 Task: Look for space in Kherson, Ukraine from 12th  July, 2023 to 15th July, 2023 for 3 adults in price range Rs.12000 to Rs.16000. Place can be entire place with 2 bedrooms having 3 beds and 1 bathroom. Property type can be house, flat, guest house. Booking option can be shelf check-in. Required host language is English.
Action: Mouse pressed left at (475, 107)
Screenshot: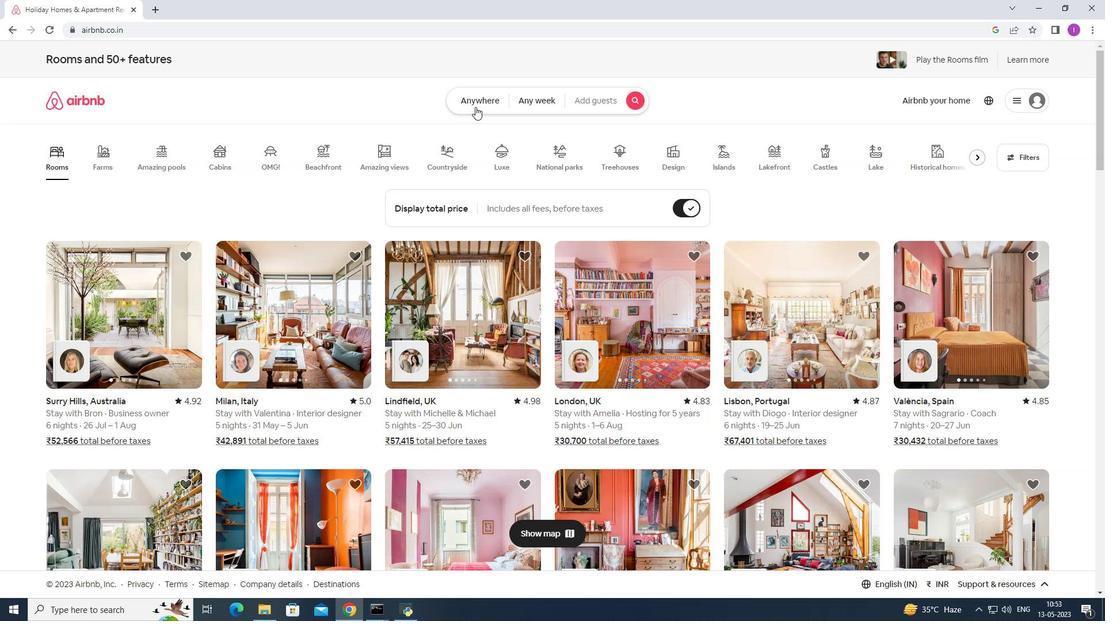 
Action: Key pressed <Key.shift>Kh
Screenshot: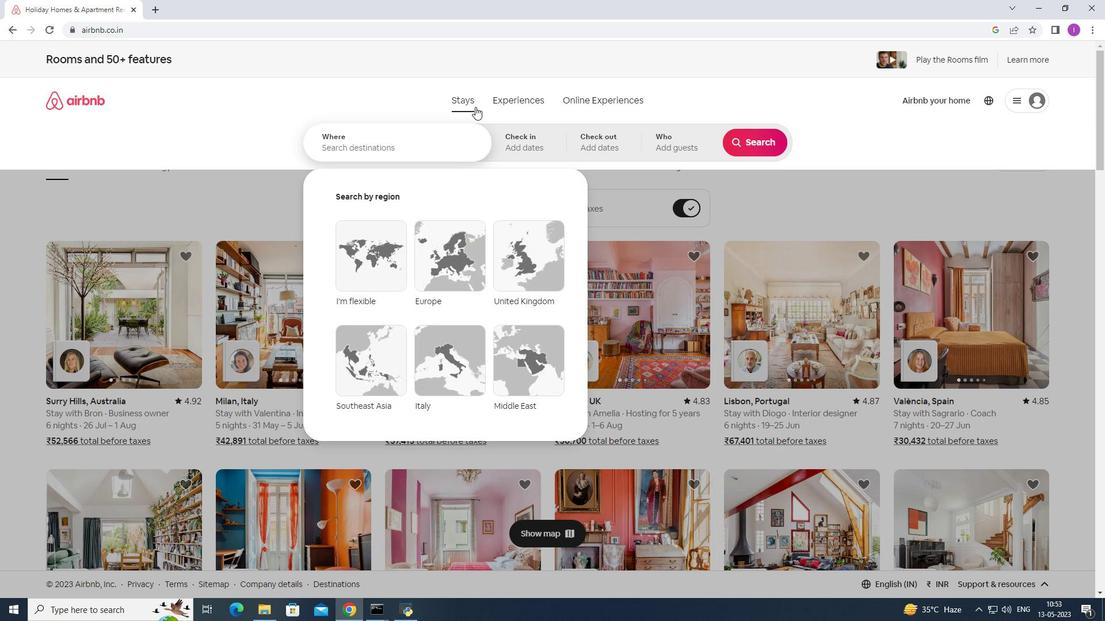 
Action: Mouse moved to (422, 158)
Screenshot: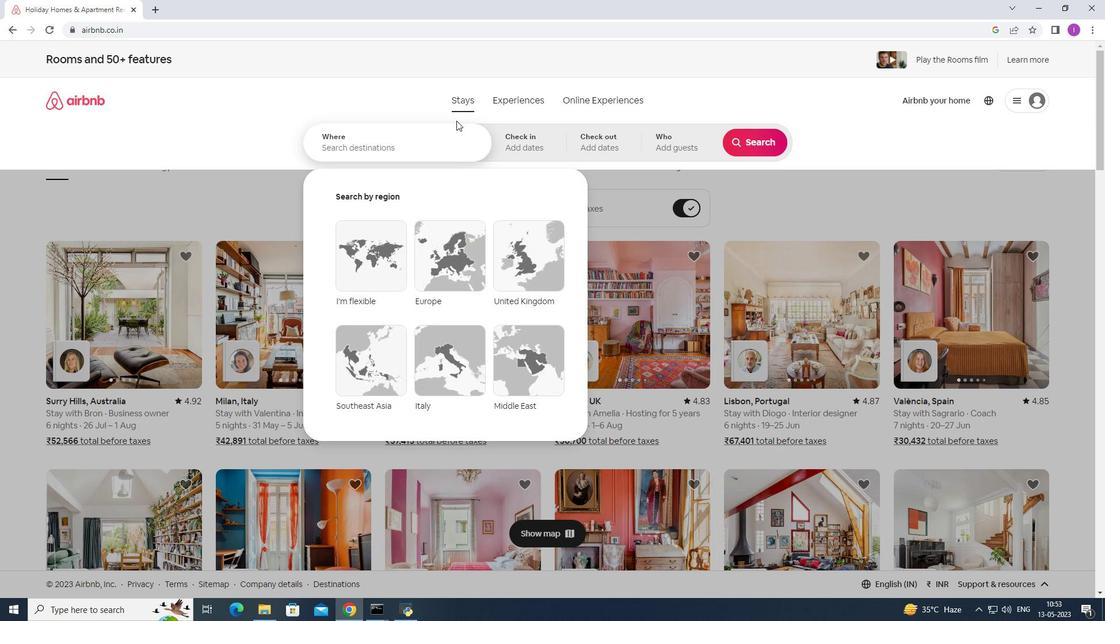 
Action: Mouse pressed left at (422, 158)
Screenshot: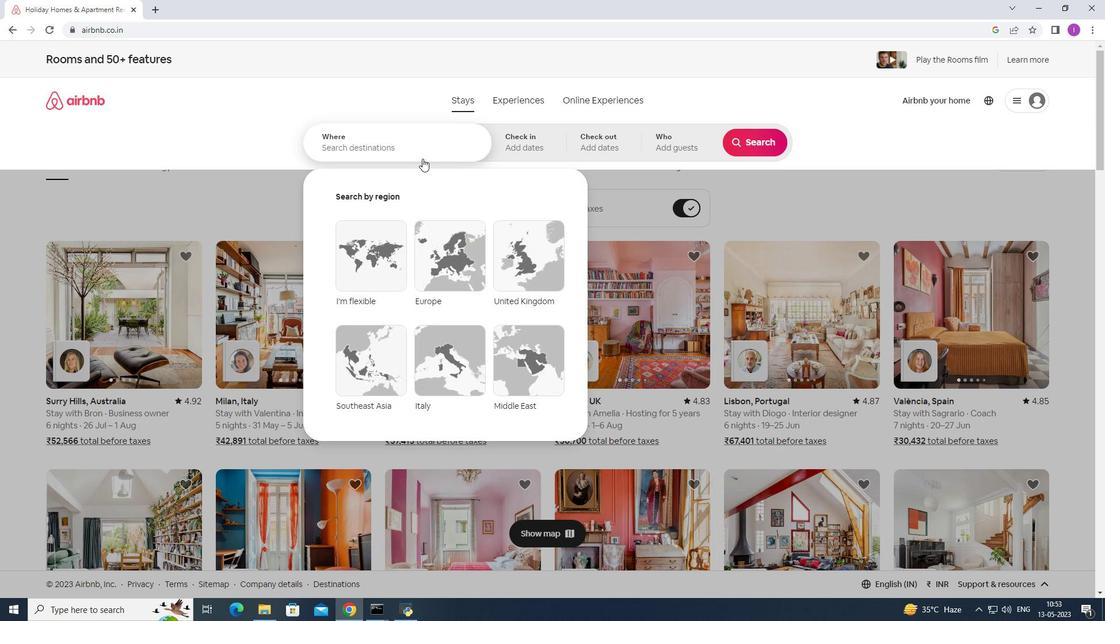 
Action: Key pressed kherson,<Key.shift>Ukraine
Screenshot: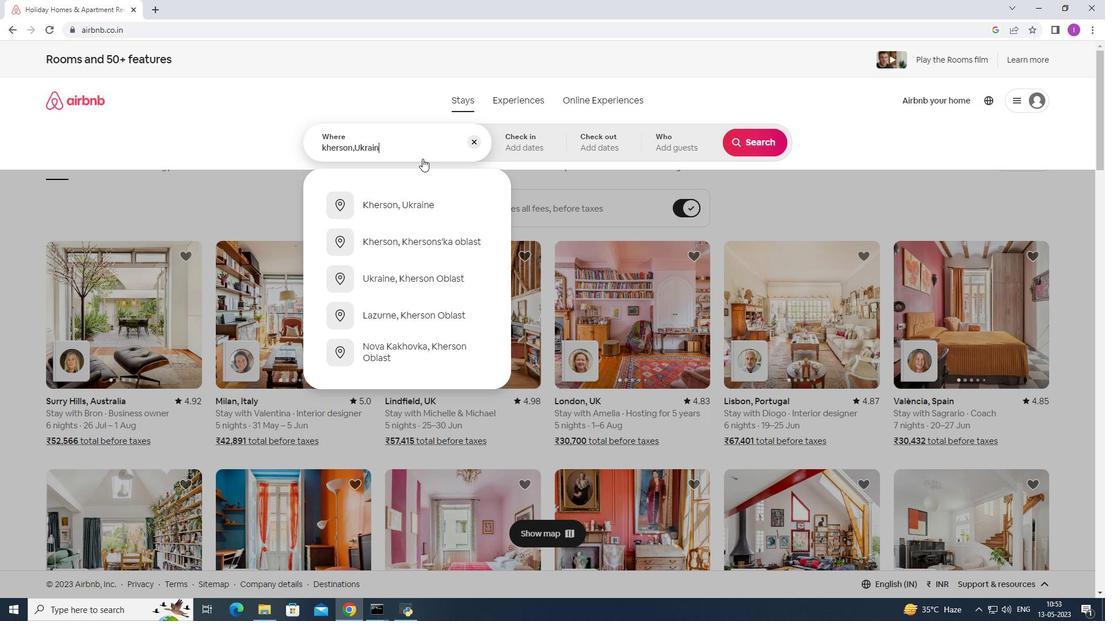 
Action: Mouse moved to (402, 207)
Screenshot: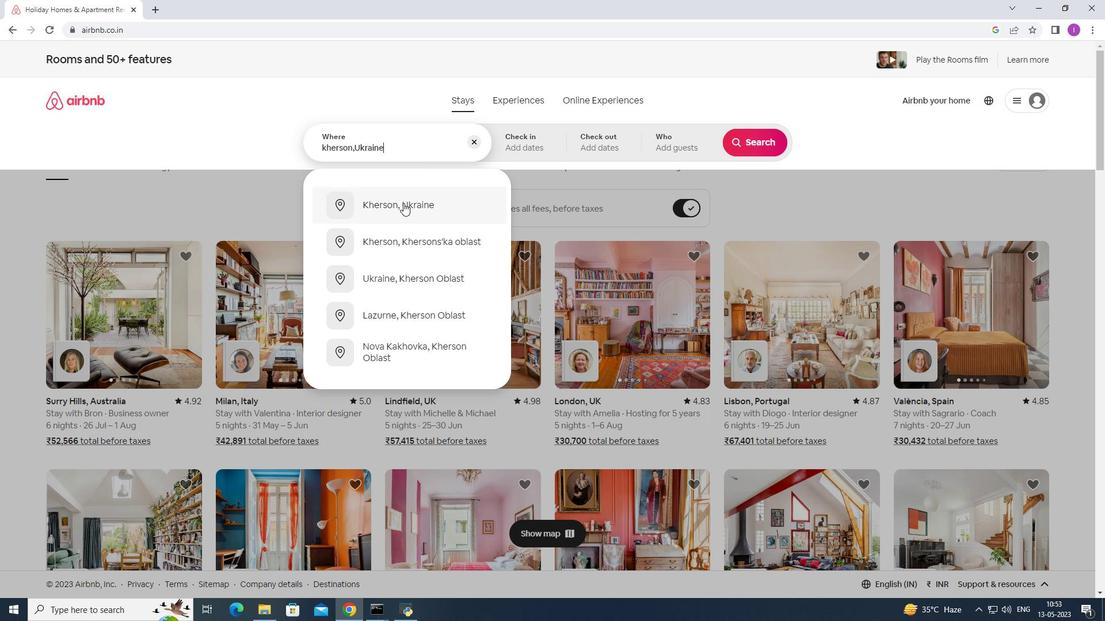 
Action: Mouse pressed left at (402, 207)
Screenshot: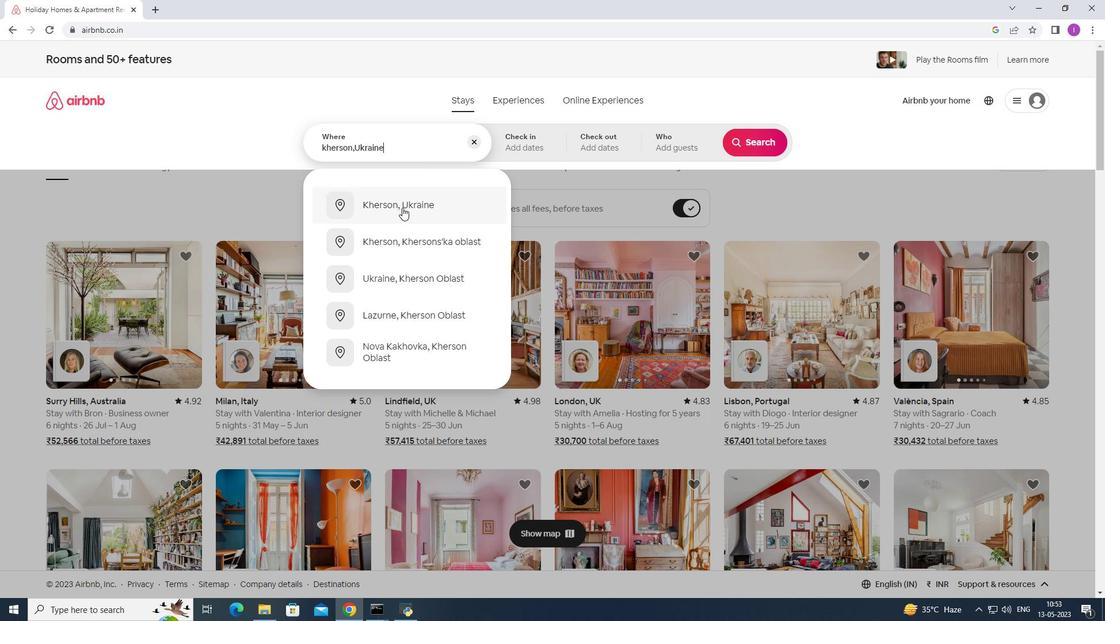 
Action: Mouse moved to (749, 238)
Screenshot: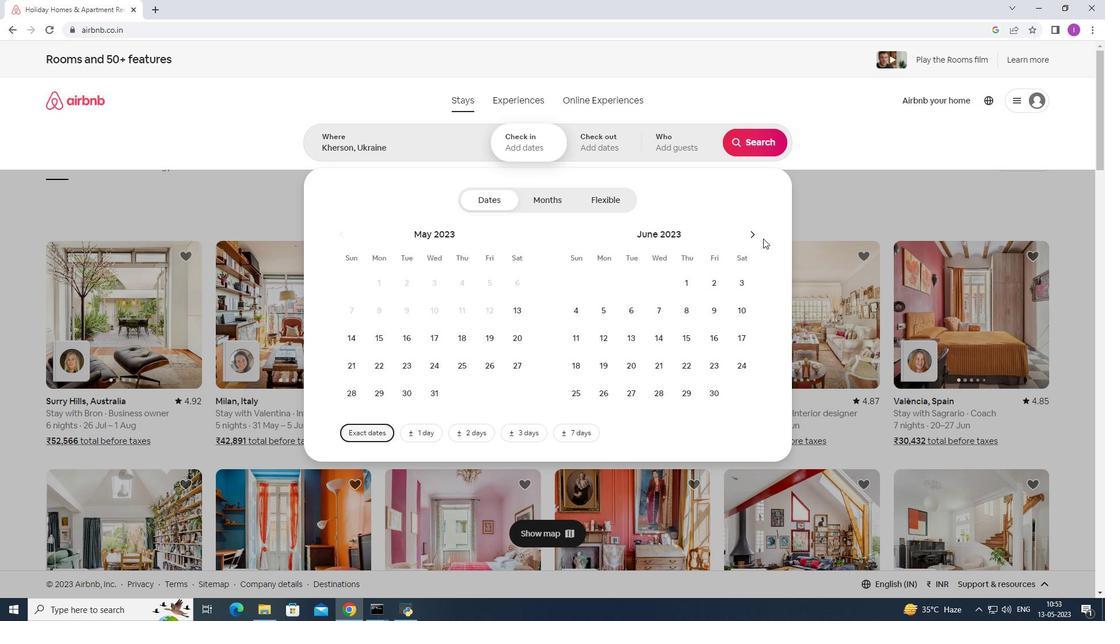 
Action: Mouse pressed left at (749, 238)
Screenshot: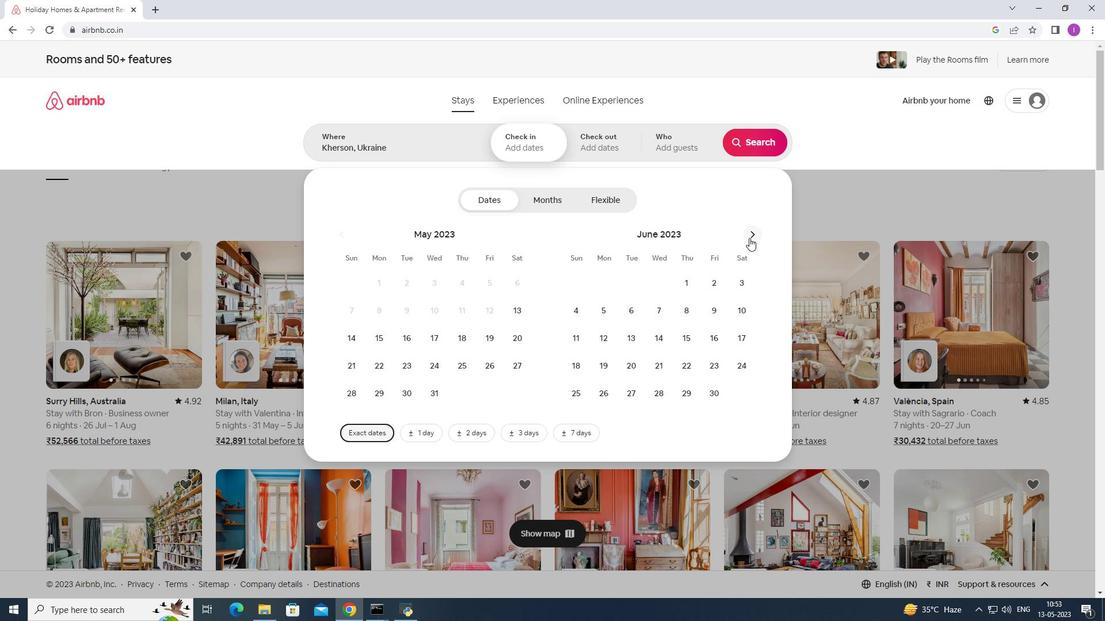 
Action: Mouse pressed left at (749, 238)
Screenshot: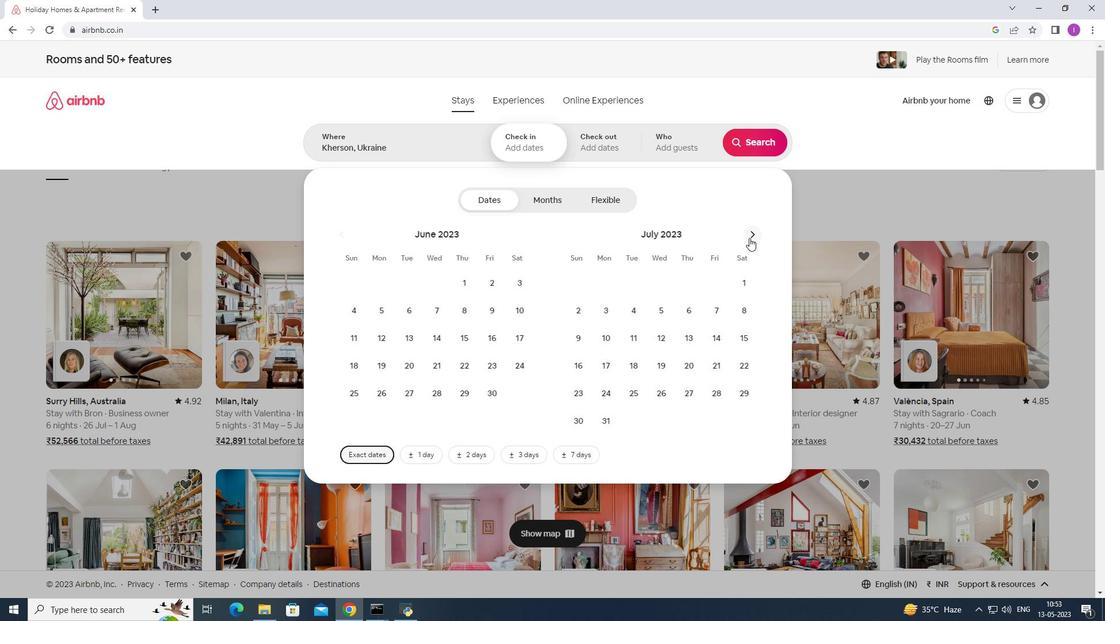 
Action: Mouse moved to (437, 332)
Screenshot: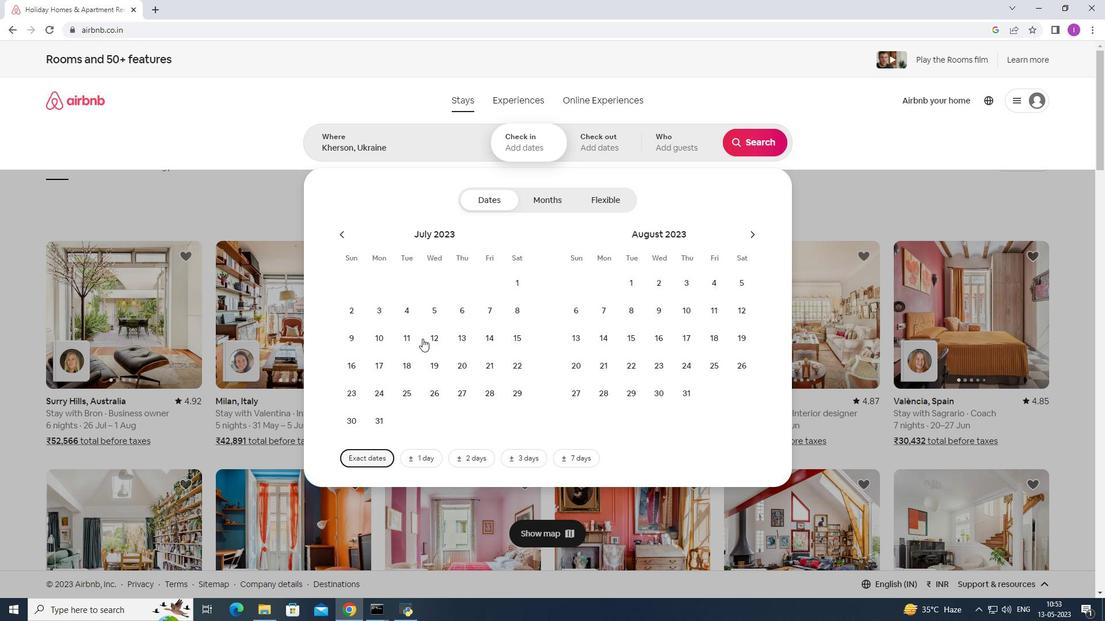 
Action: Mouse pressed left at (437, 332)
Screenshot: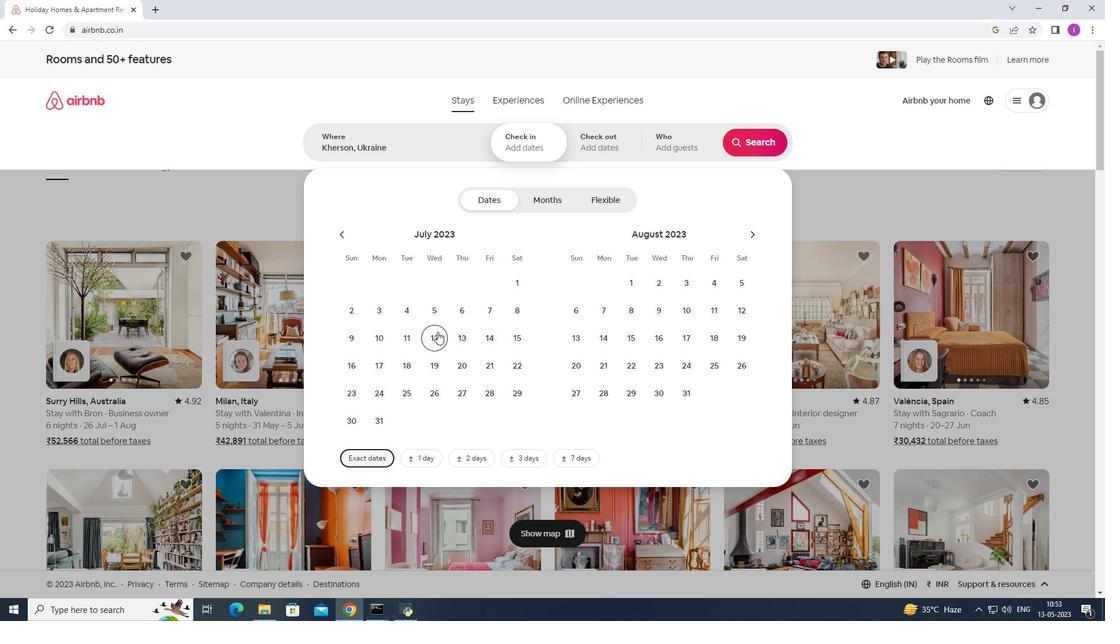 
Action: Mouse moved to (507, 330)
Screenshot: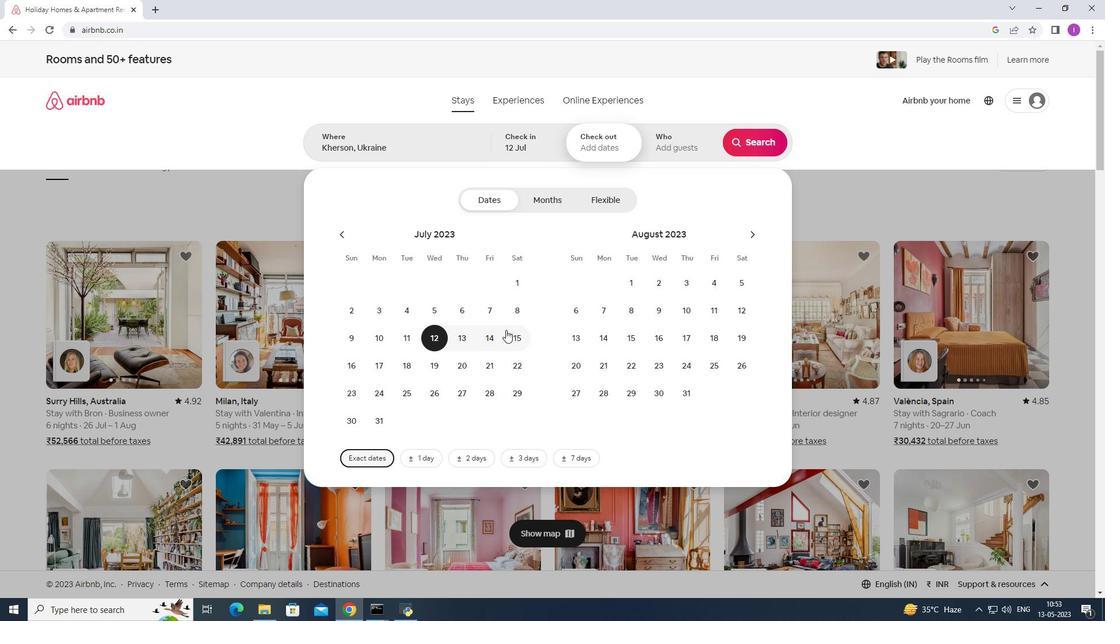 
Action: Mouse pressed left at (507, 330)
Screenshot: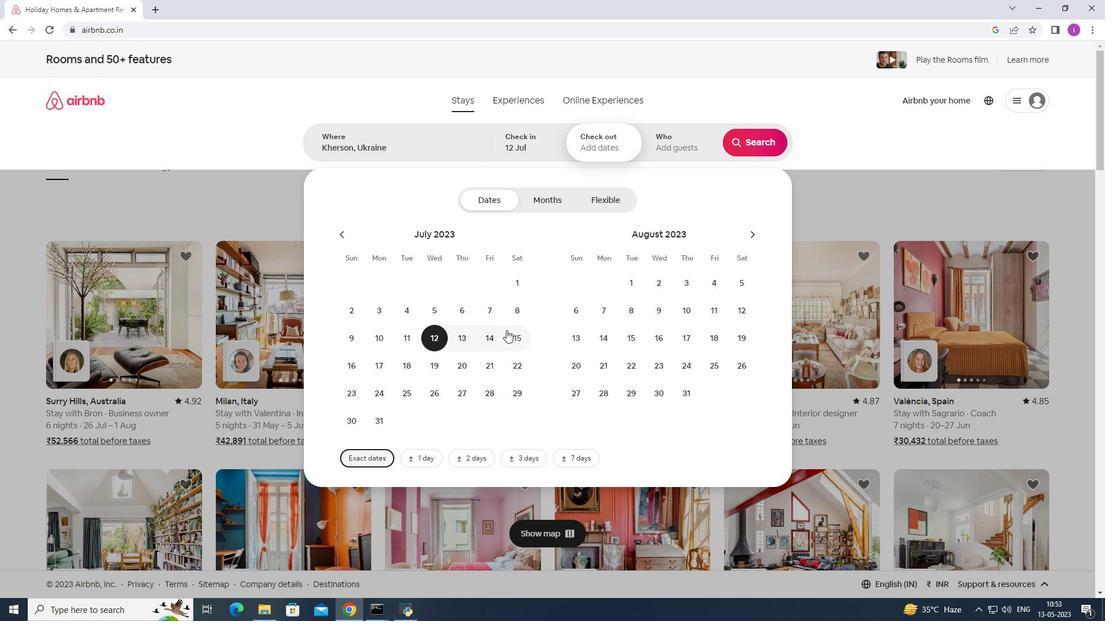 
Action: Mouse moved to (667, 147)
Screenshot: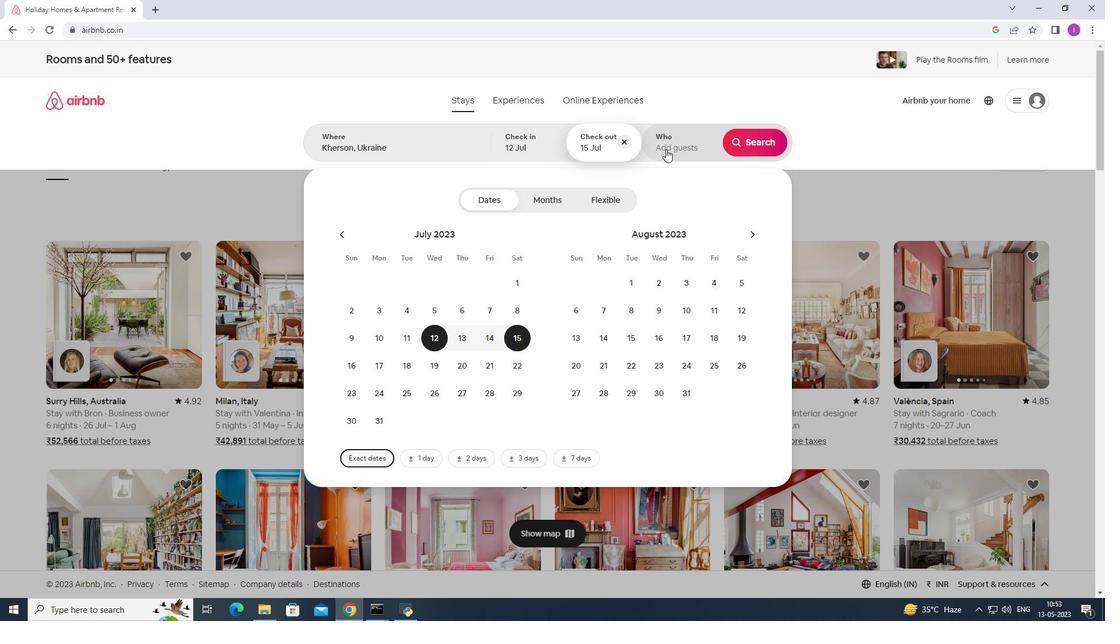 
Action: Mouse pressed left at (667, 147)
Screenshot: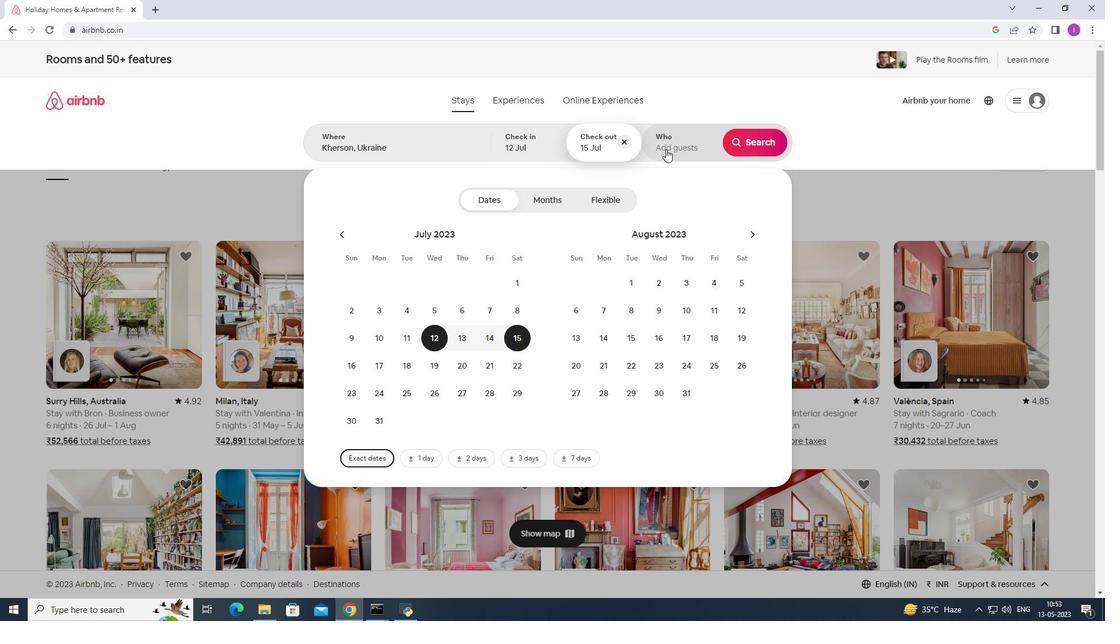 
Action: Mouse moved to (764, 201)
Screenshot: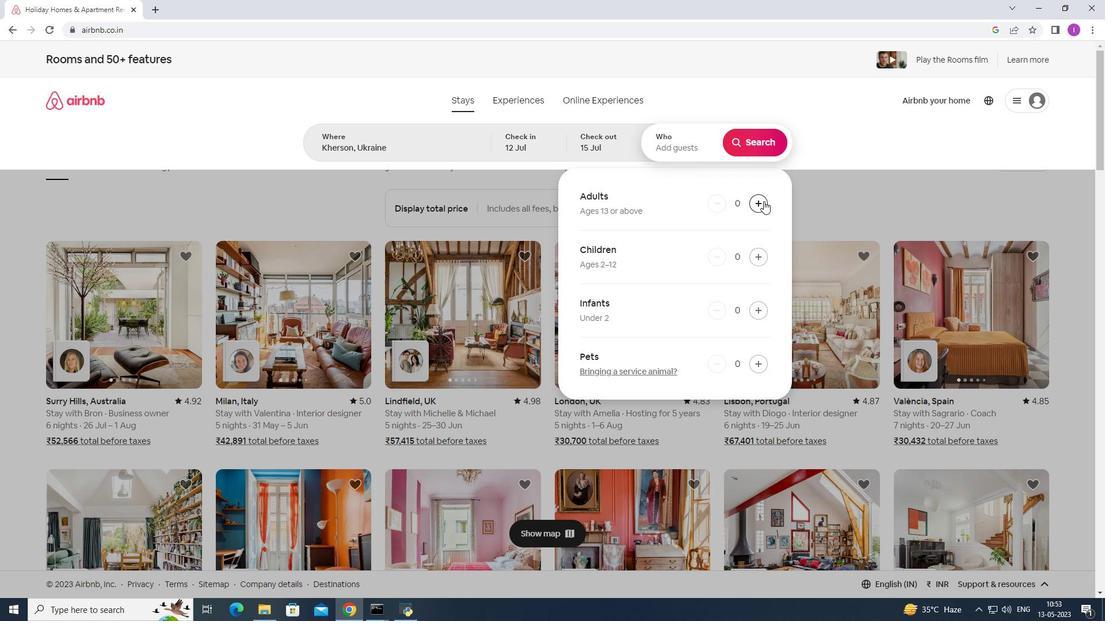 
Action: Mouse pressed left at (764, 201)
Screenshot: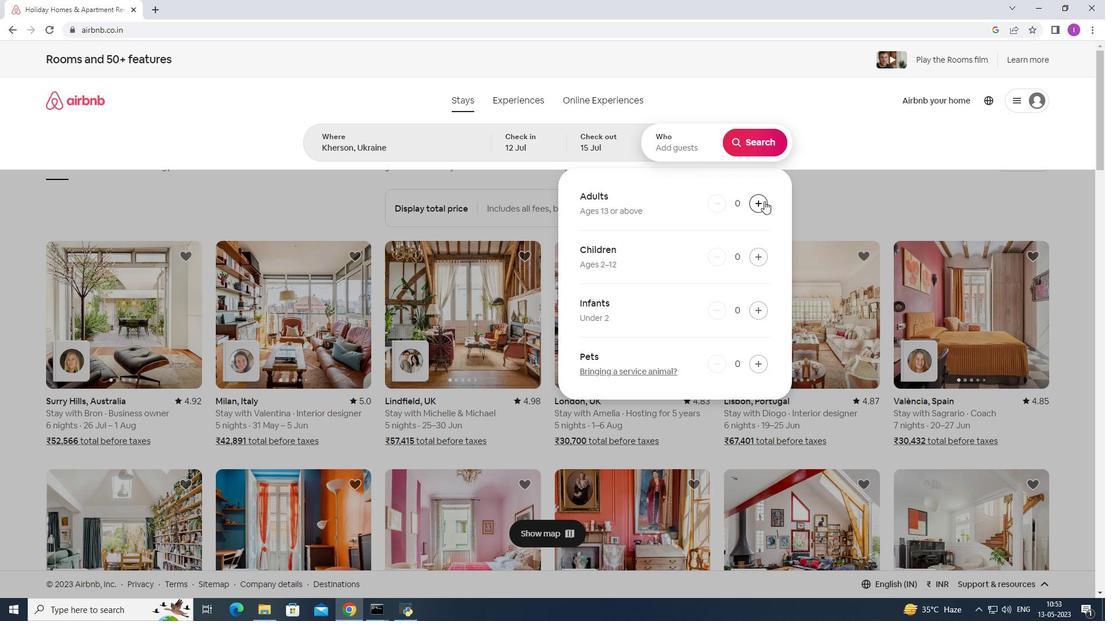
Action: Mouse pressed left at (764, 201)
Screenshot: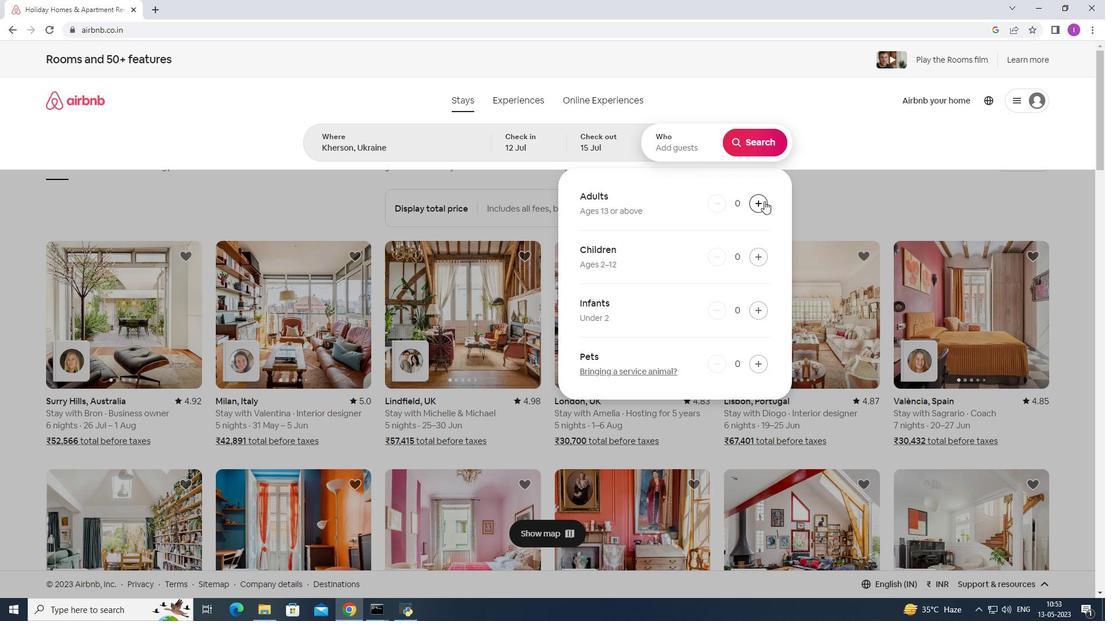 
Action: Mouse pressed left at (764, 201)
Screenshot: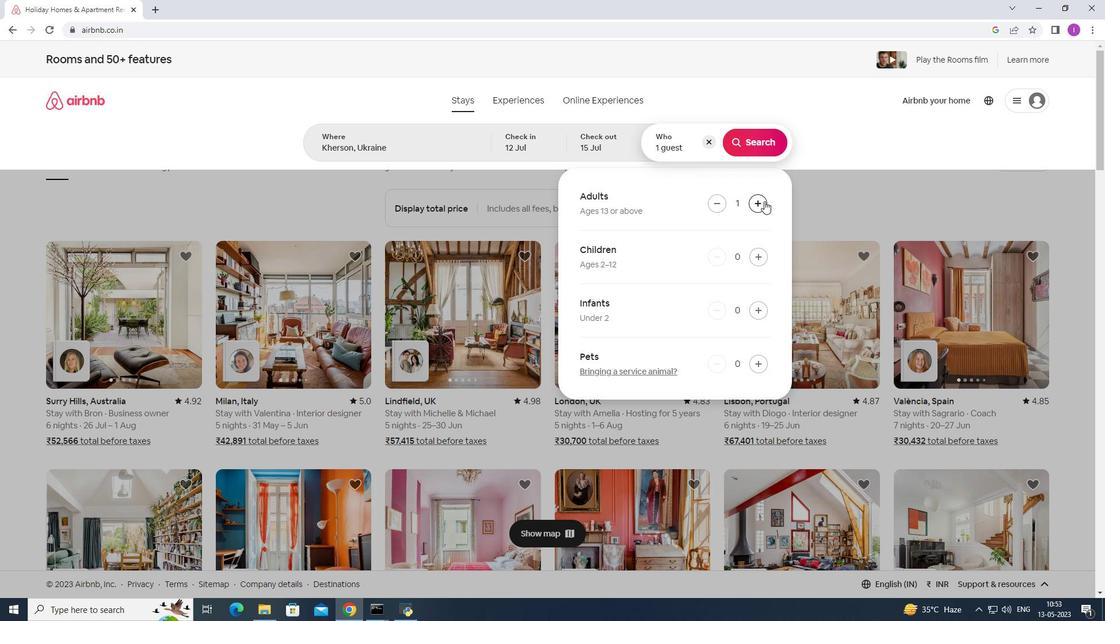 
Action: Mouse moved to (760, 149)
Screenshot: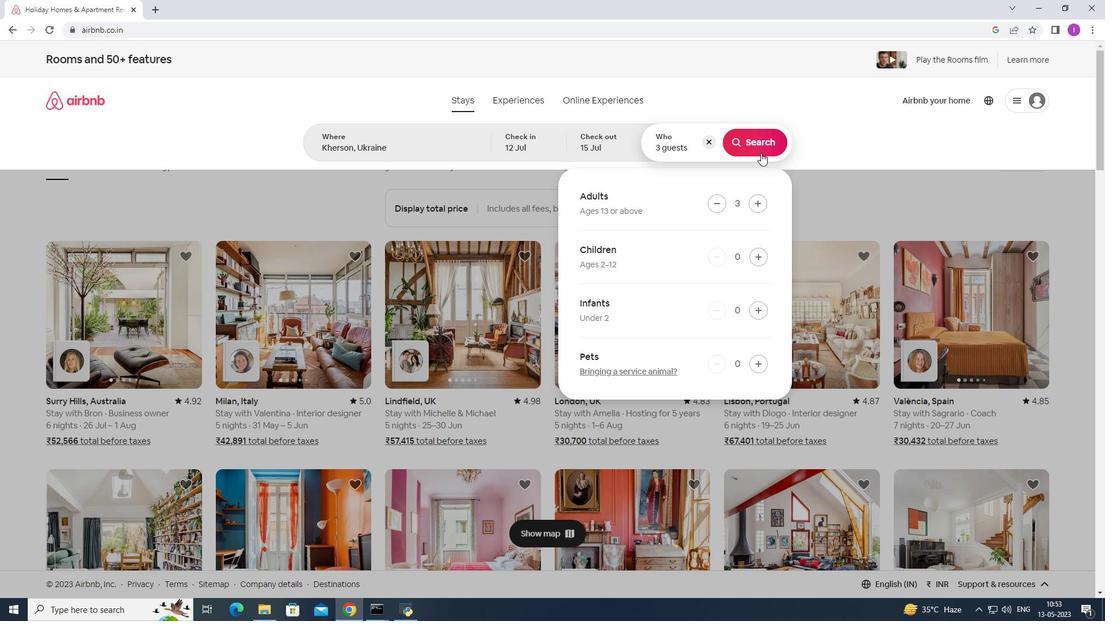 
Action: Mouse pressed left at (760, 149)
Screenshot: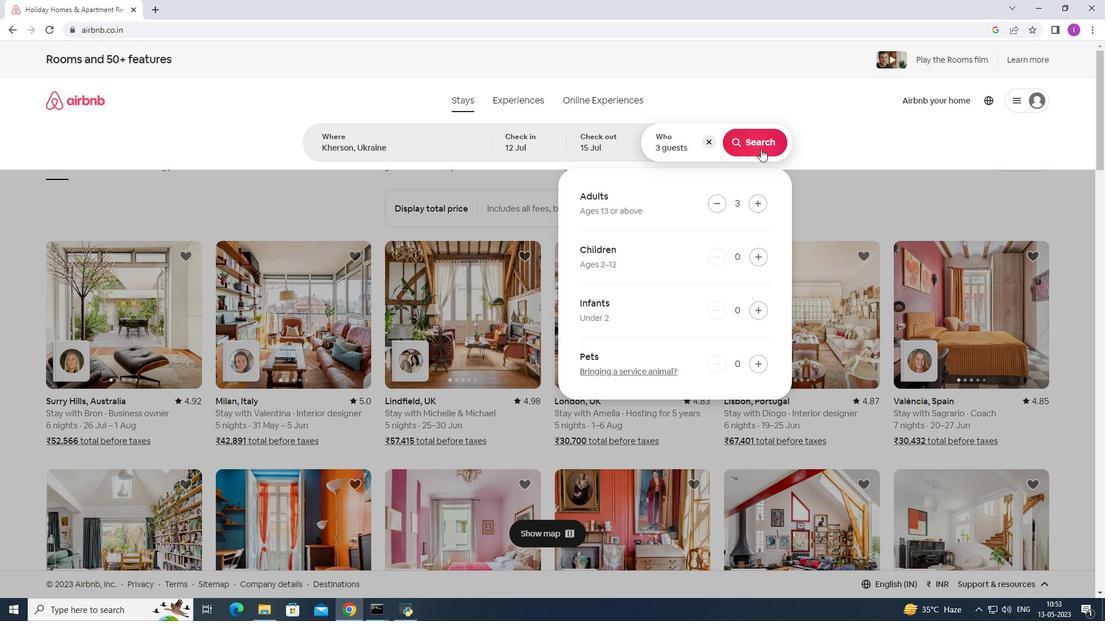 
Action: Mouse moved to (1037, 112)
Screenshot: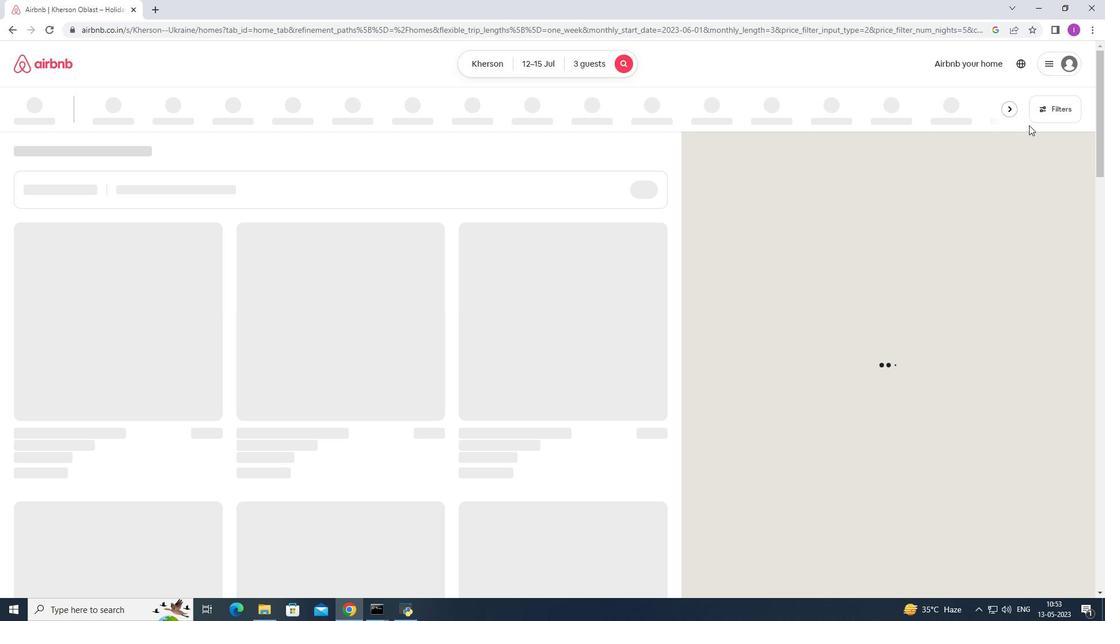 
Action: Mouse pressed left at (1037, 112)
Screenshot: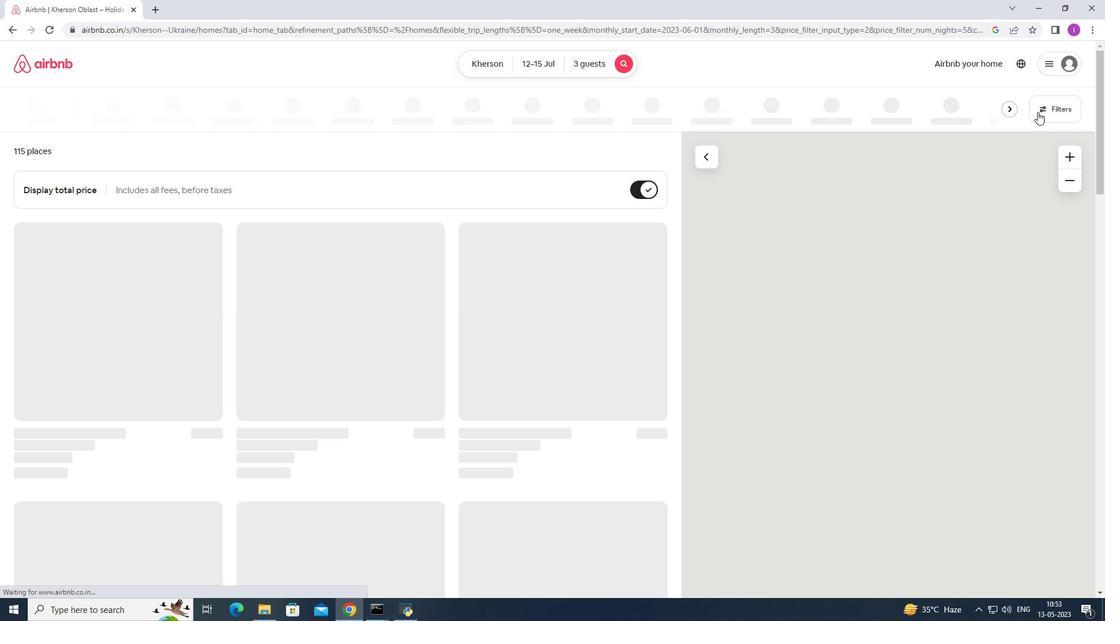 
Action: Mouse moved to (638, 393)
Screenshot: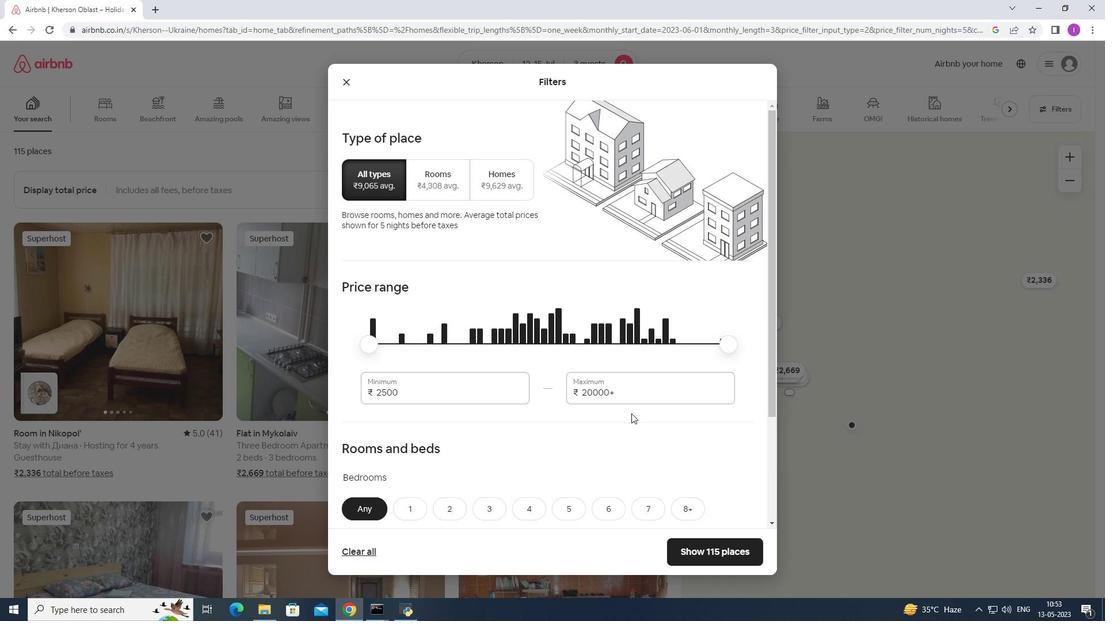 
Action: Mouse pressed left at (638, 393)
Screenshot: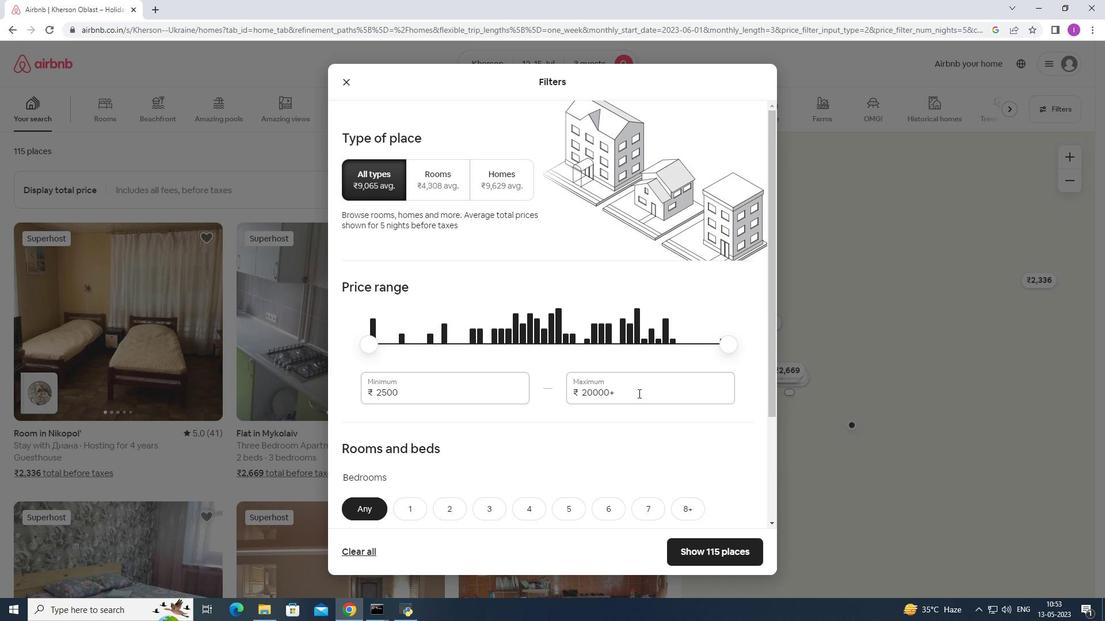 
Action: Mouse moved to (566, 405)
Screenshot: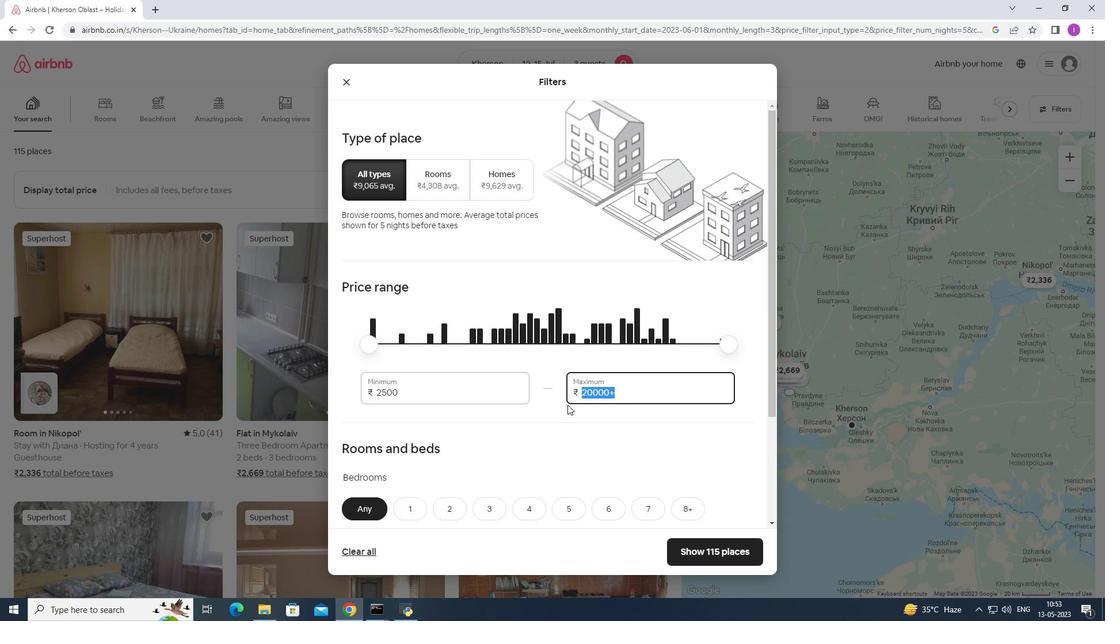 
Action: Key pressed 16000
Screenshot: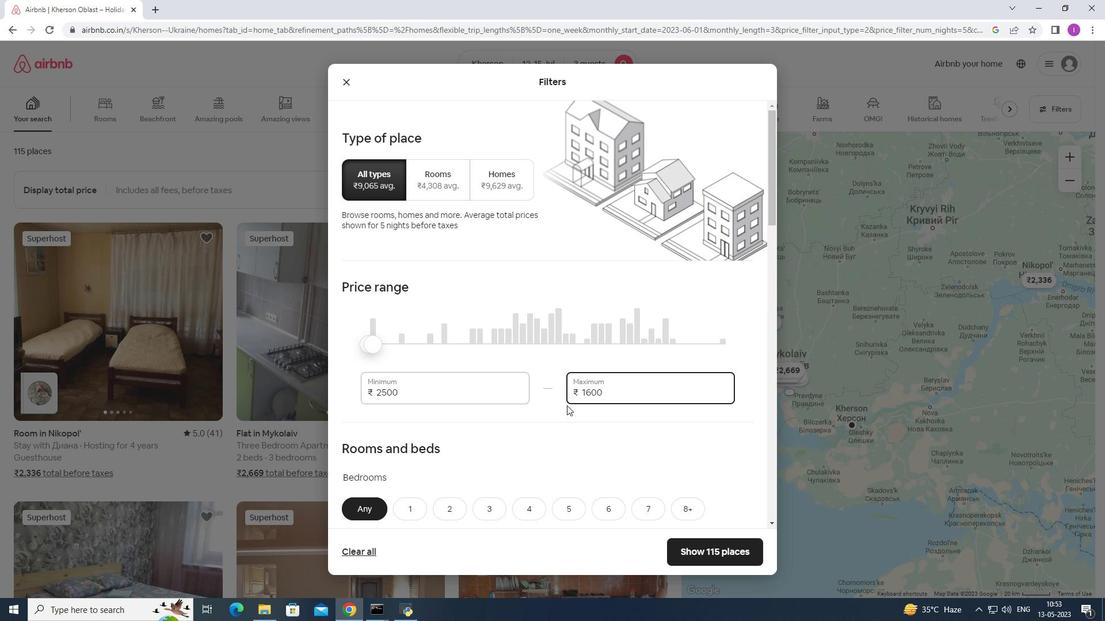 
Action: Mouse moved to (408, 393)
Screenshot: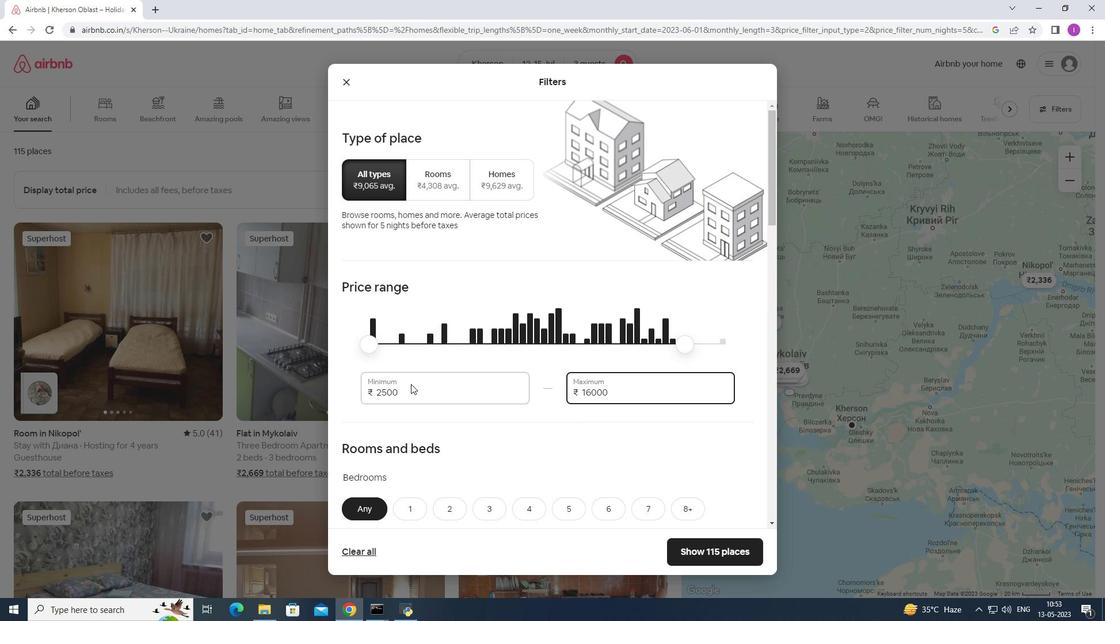 
Action: Mouse pressed left at (408, 393)
Screenshot: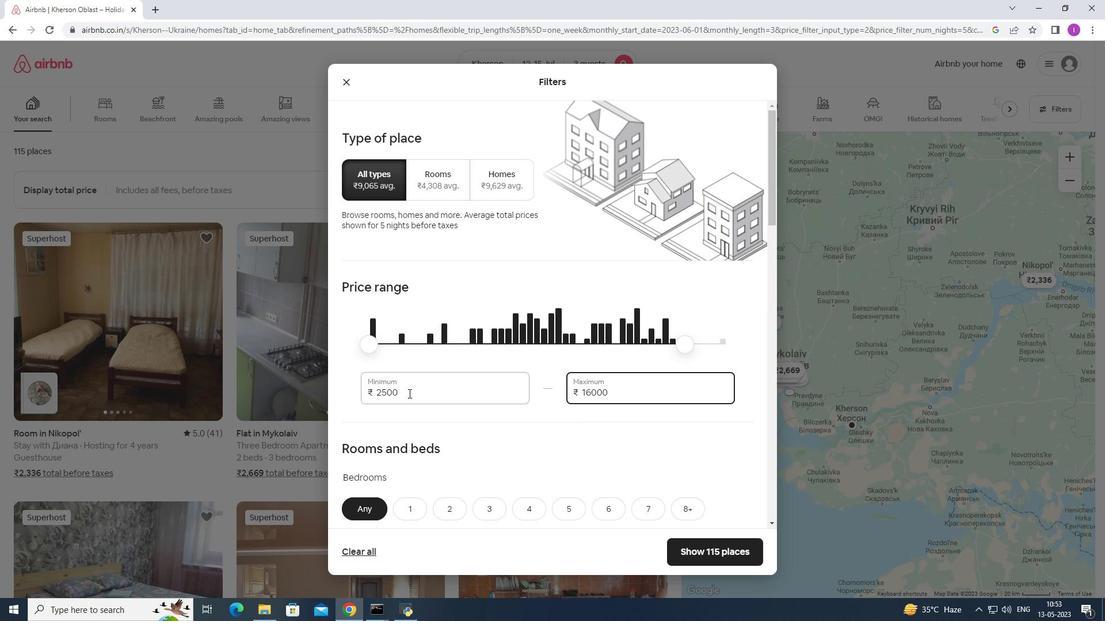 
Action: Mouse moved to (372, 396)
Screenshot: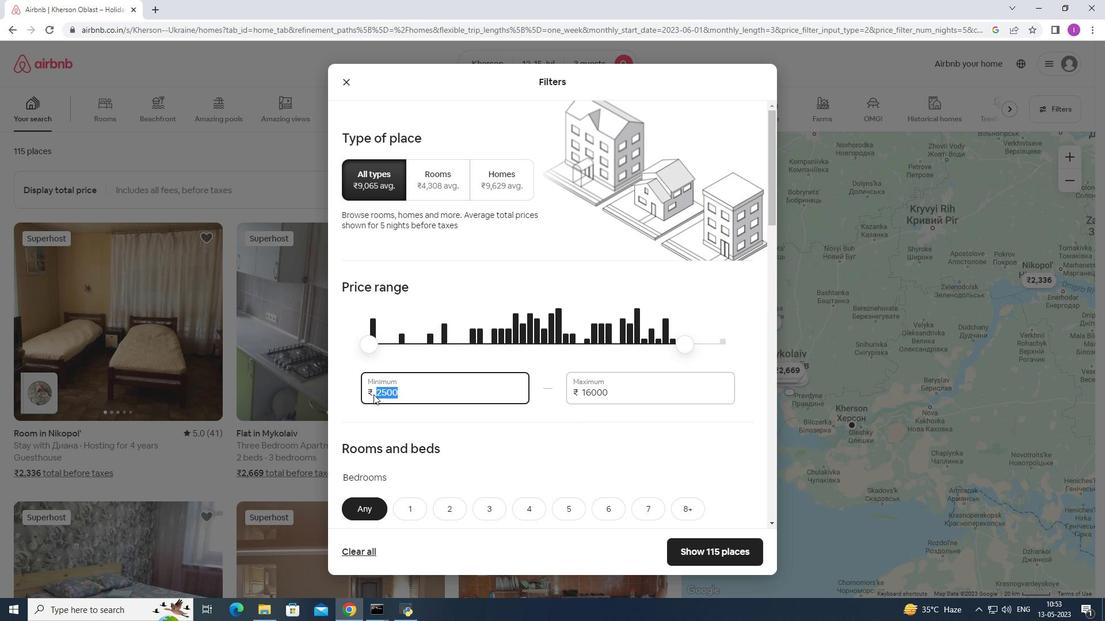
Action: Key pressed 12000
Screenshot: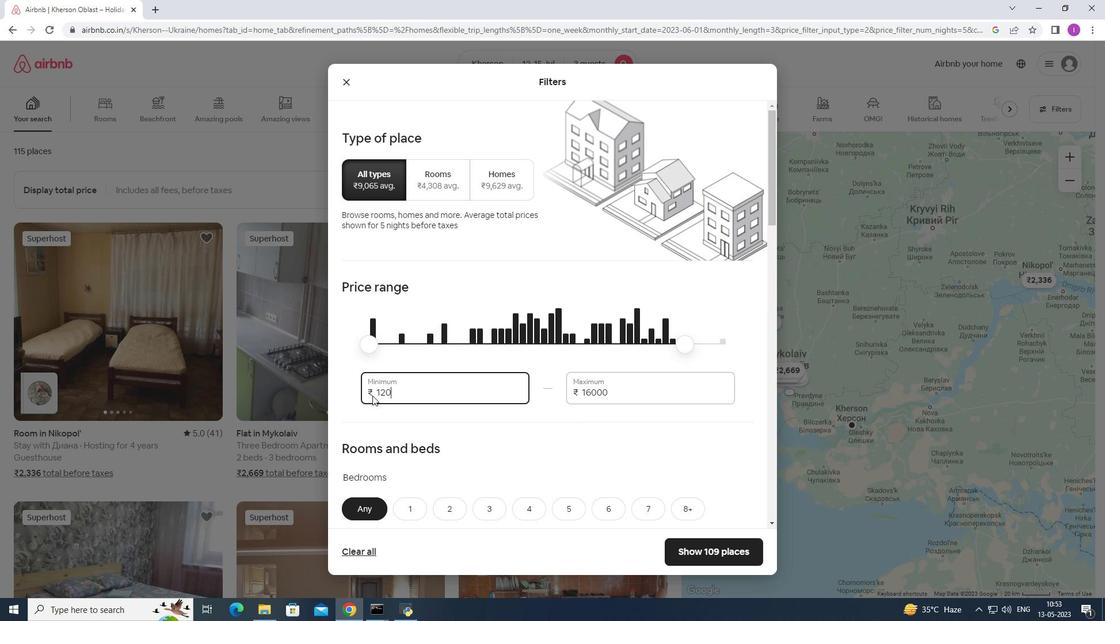 
Action: Mouse moved to (409, 390)
Screenshot: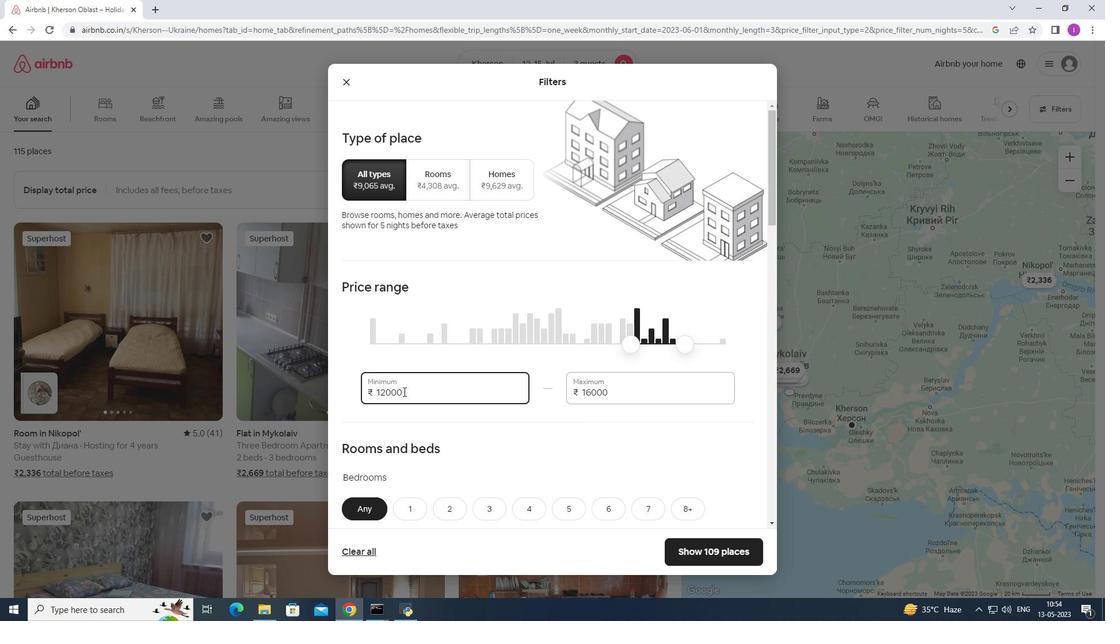 
Action: Mouse scrolled (409, 390) with delta (0, 0)
Screenshot: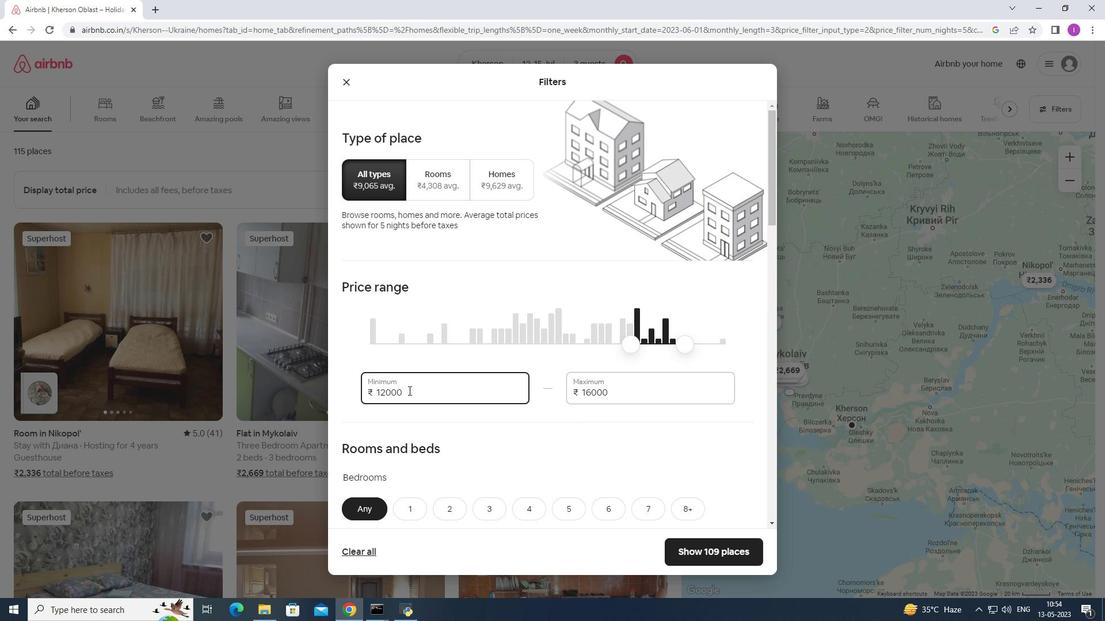 
Action: Mouse scrolled (409, 390) with delta (0, 0)
Screenshot: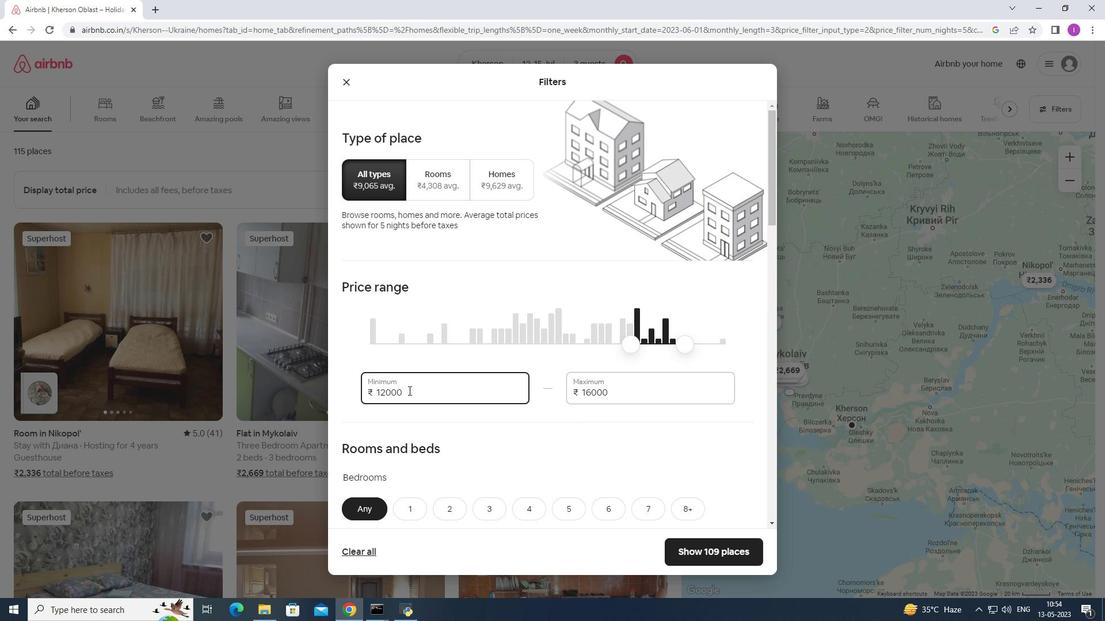 
Action: Mouse moved to (423, 368)
Screenshot: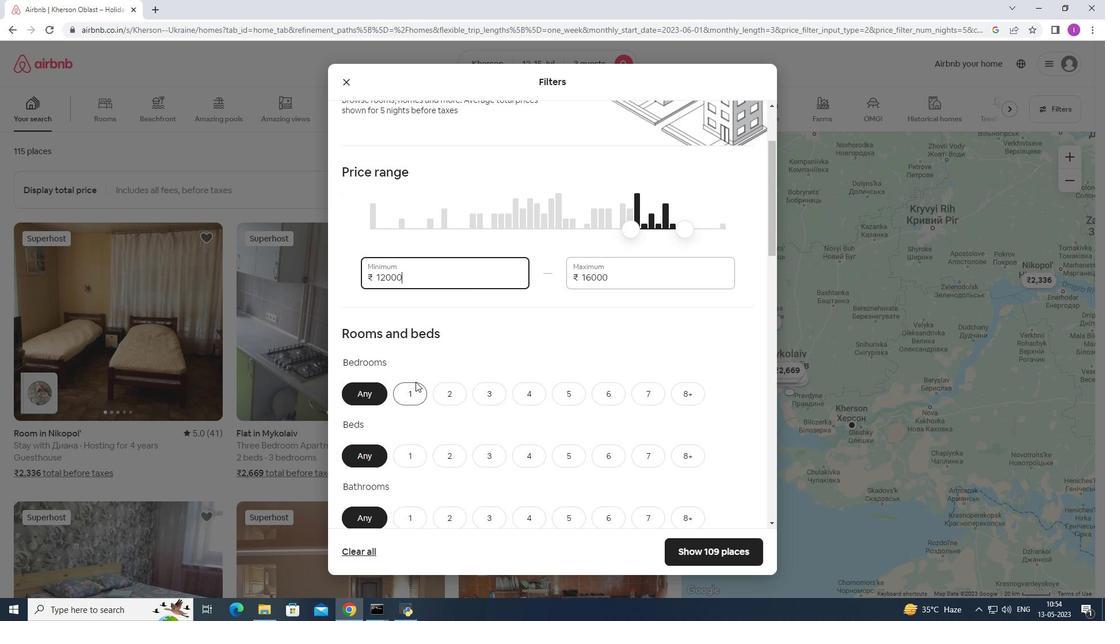 
Action: Mouse scrolled (423, 368) with delta (0, 0)
Screenshot: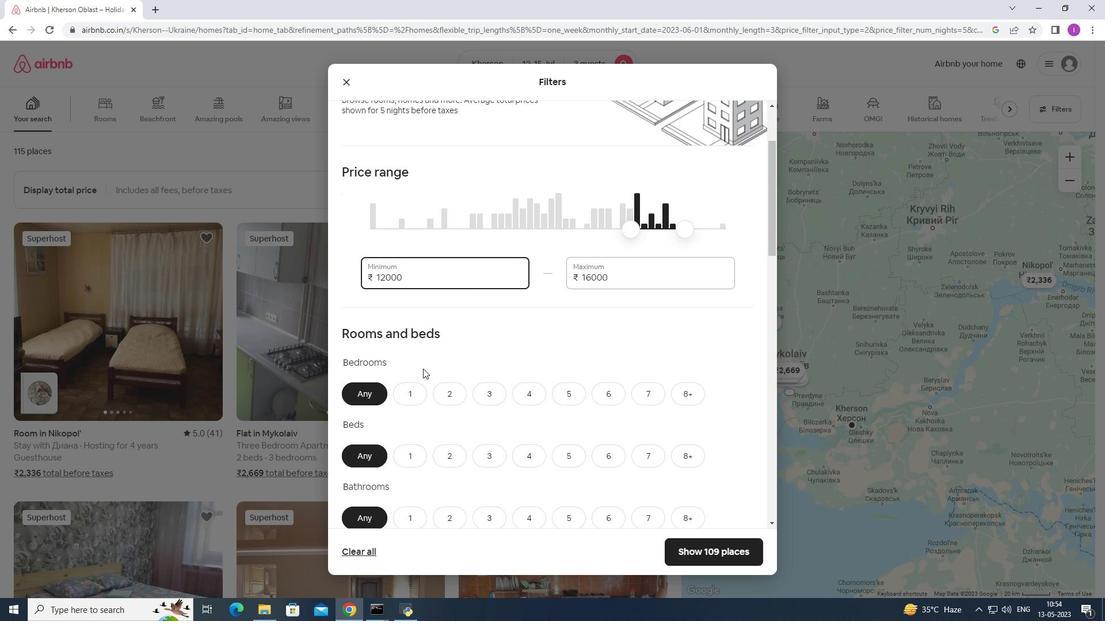 
Action: Mouse scrolled (423, 368) with delta (0, 0)
Screenshot: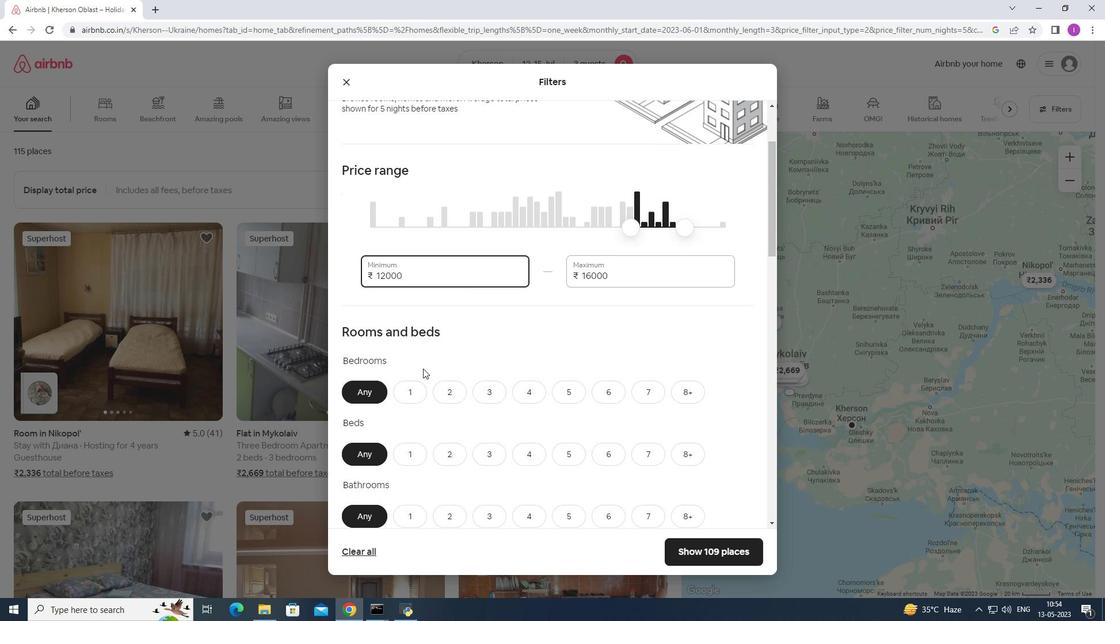 
Action: Mouse scrolled (423, 368) with delta (0, 0)
Screenshot: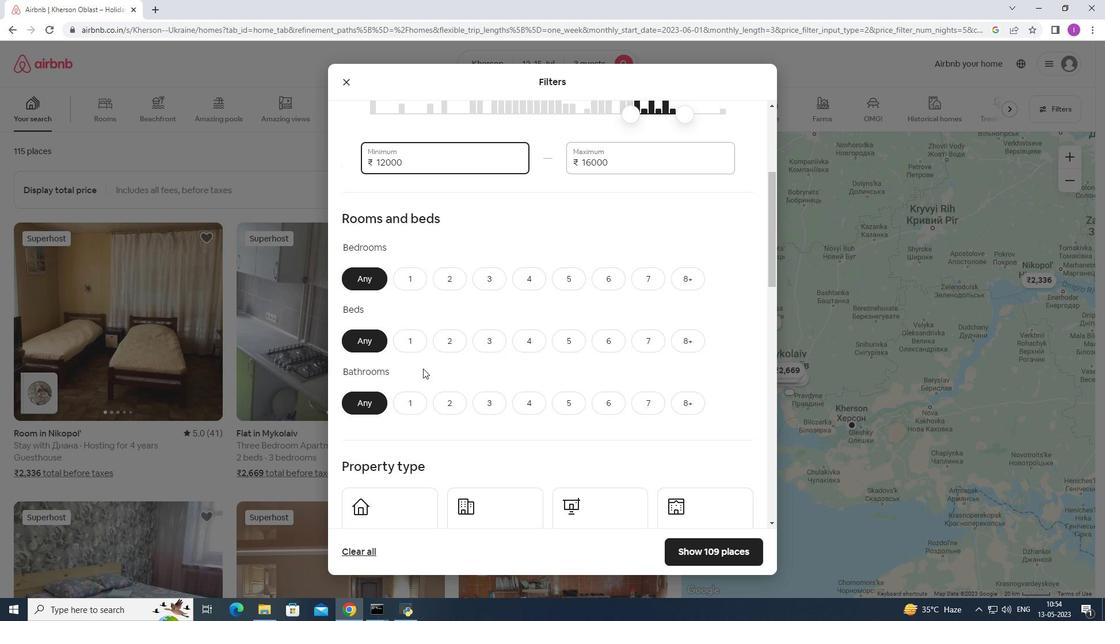 
Action: Mouse moved to (457, 221)
Screenshot: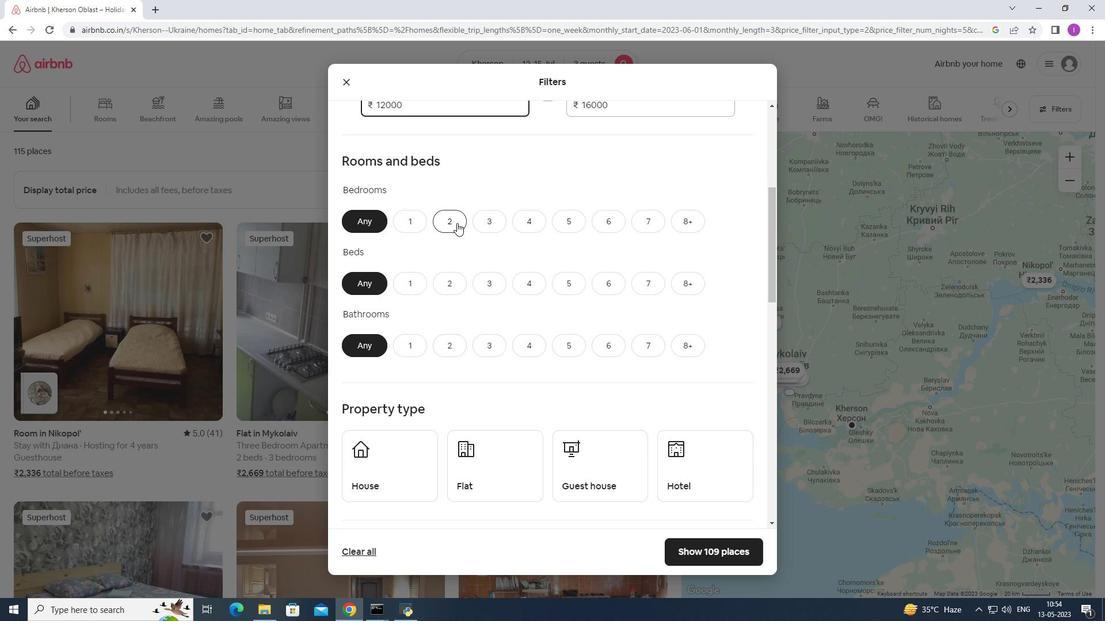 
Action: Mouse pressed left at (457, 221)
Screenshot: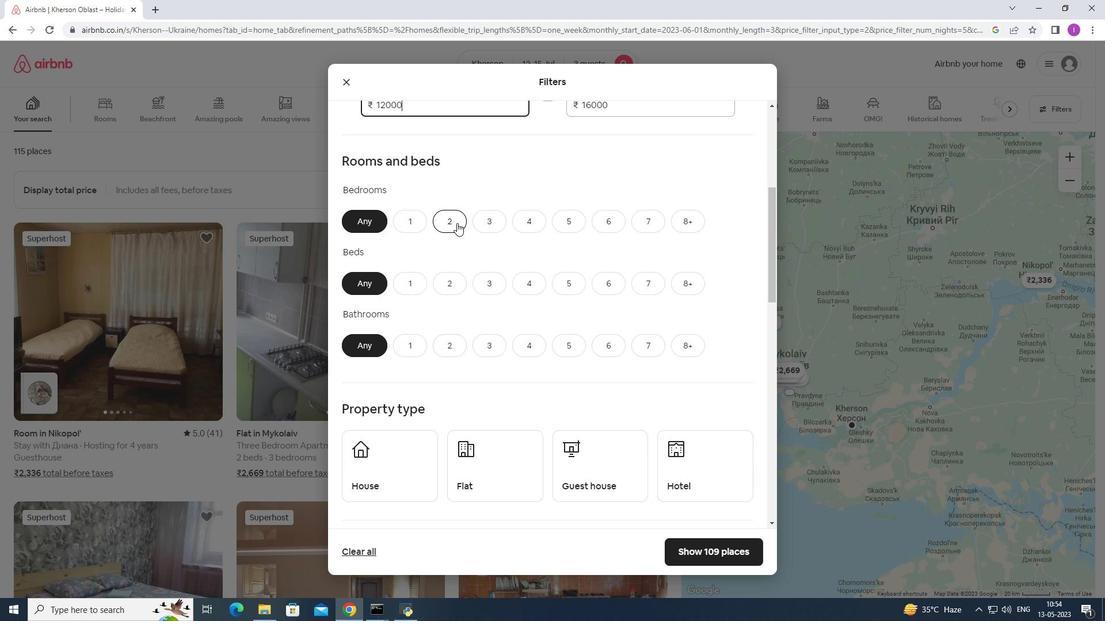 
Action: Mouse moved to (480, 288)
Screenshot: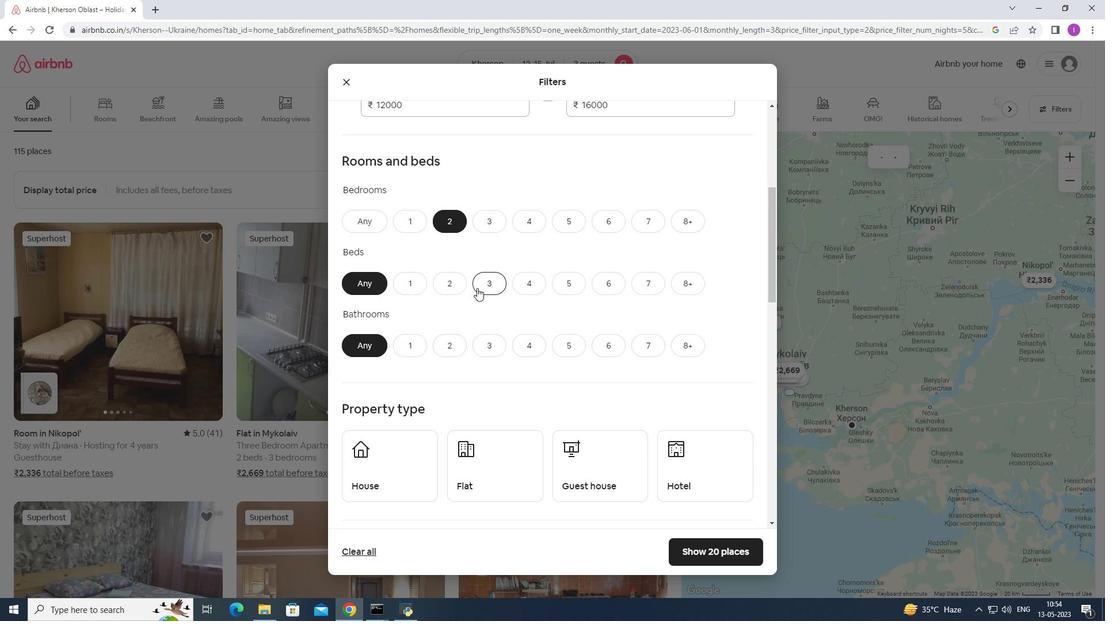 
Action: Mouse pressed left at (480, 288)
Screenshot: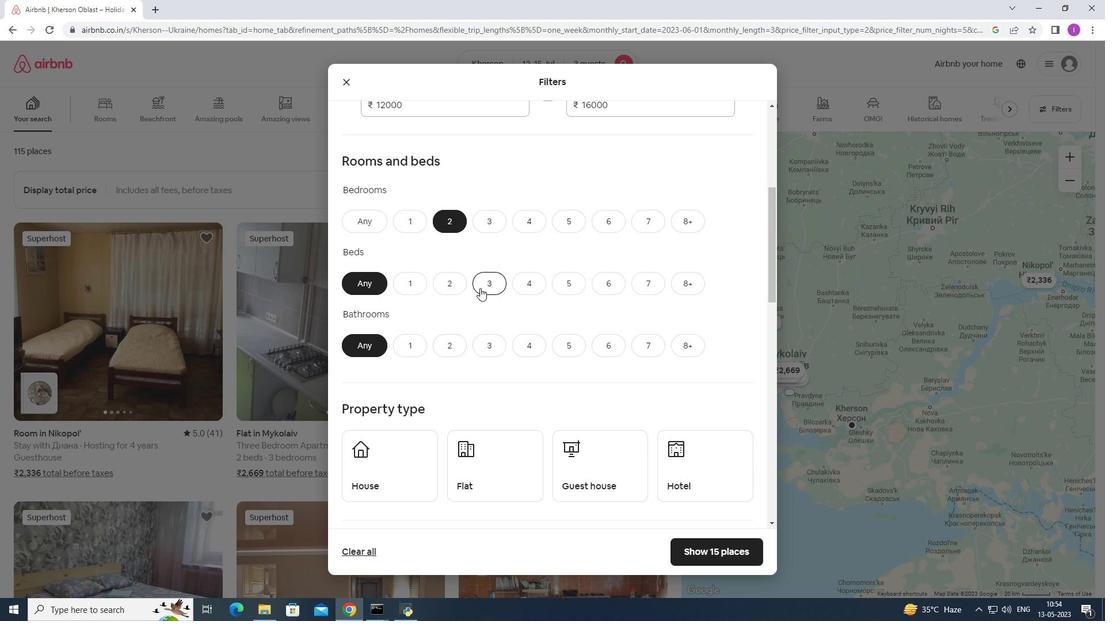 
Action: Mouse moved to (406, 348)
Screenshot: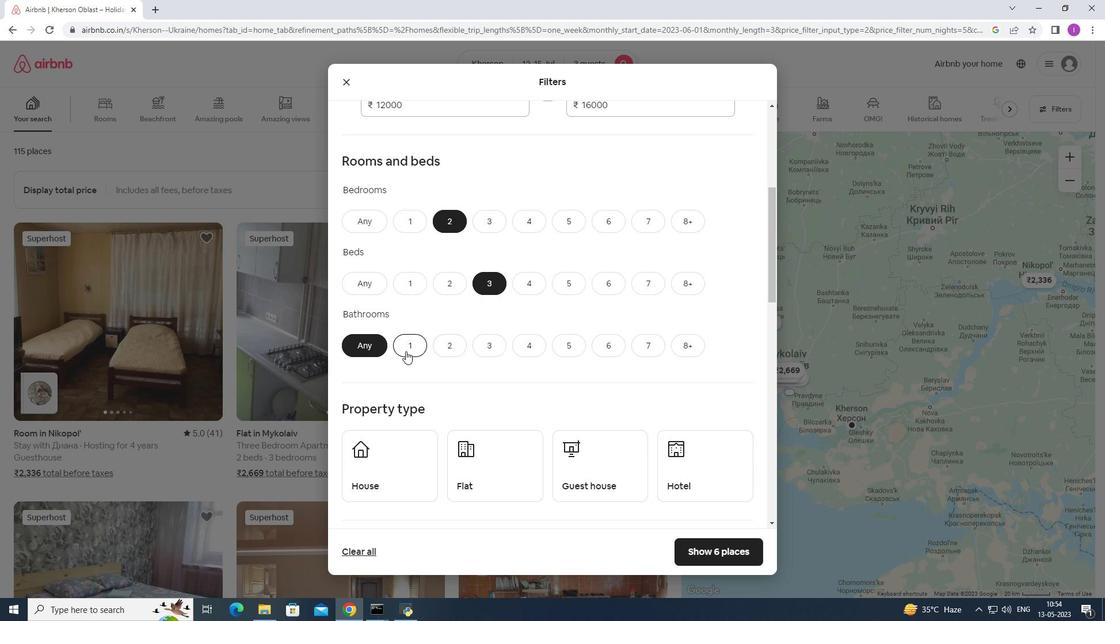 
Action: Mouse pressed left at (406, 348)
Screenshot: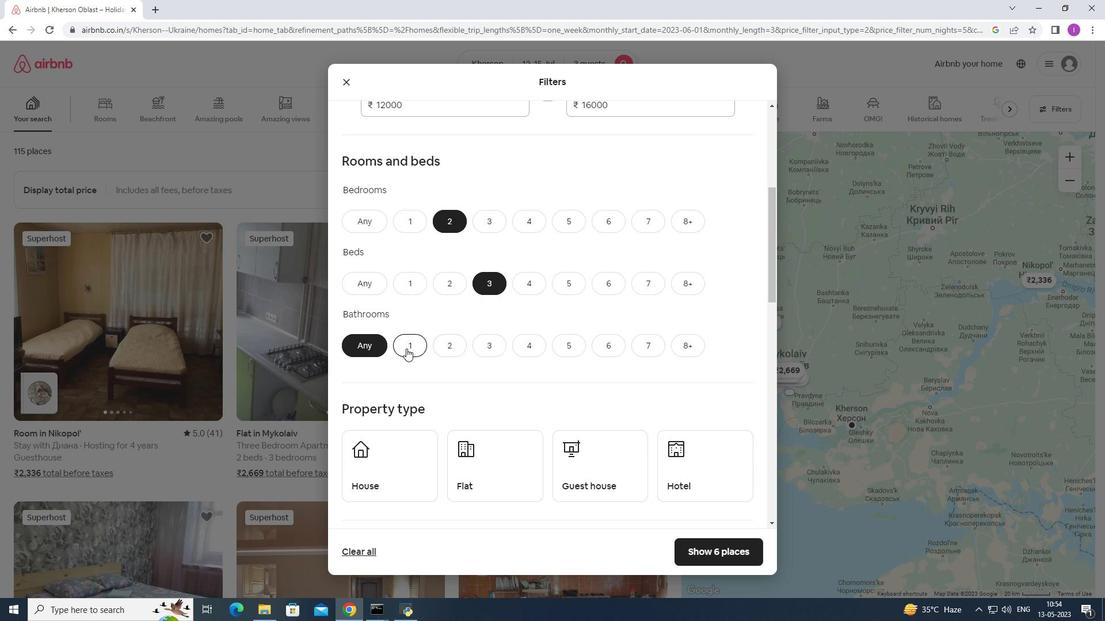 
Action: Mouse moved to (519, 423)
Screenshot: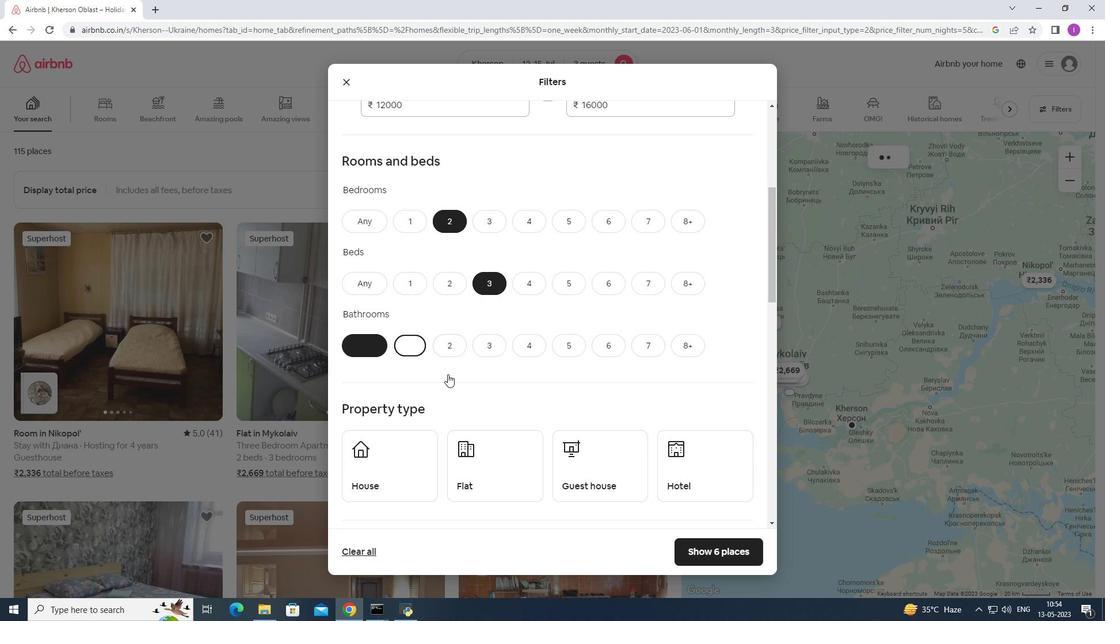 
Action: Mouse scrolled (519, 423) with delta (0, 0)
Screenshot: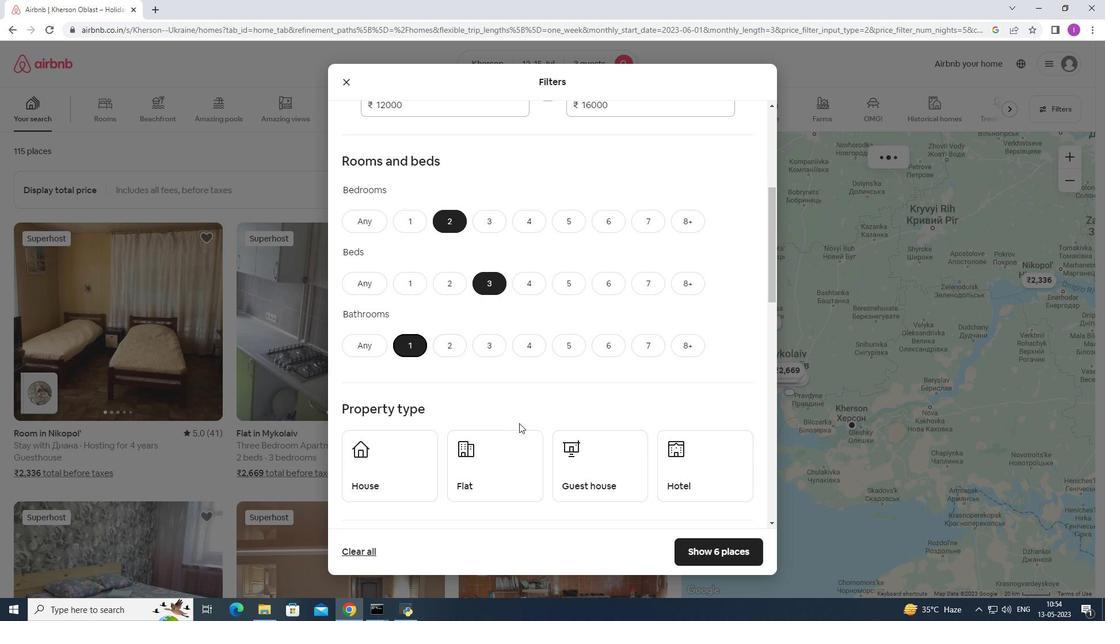 
Action: Mouse scrolled (519, 423) with delta (0, 0)
Screenshot: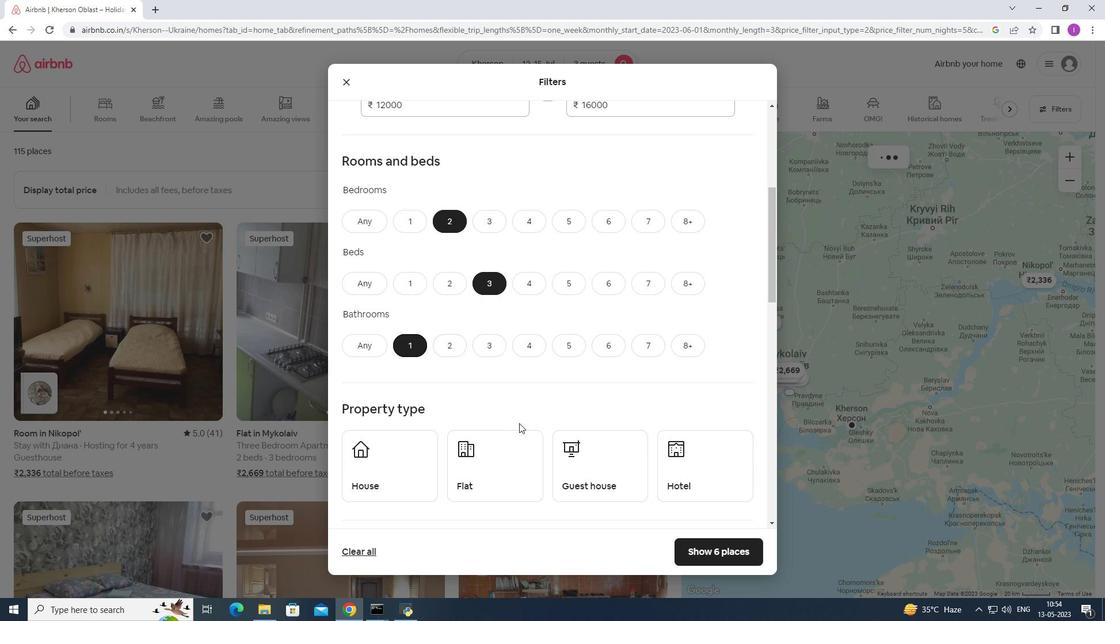 
Action: Mouse moved to (402, 367)
Screenshot: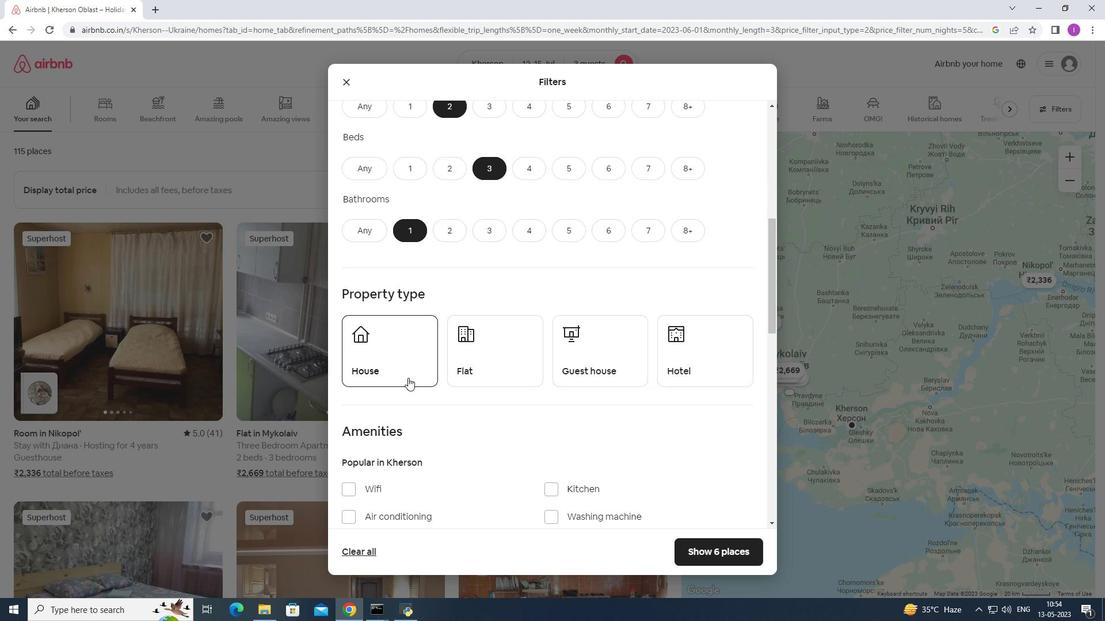
Action: Mouse pressed left at (402, 367)
Screenshot: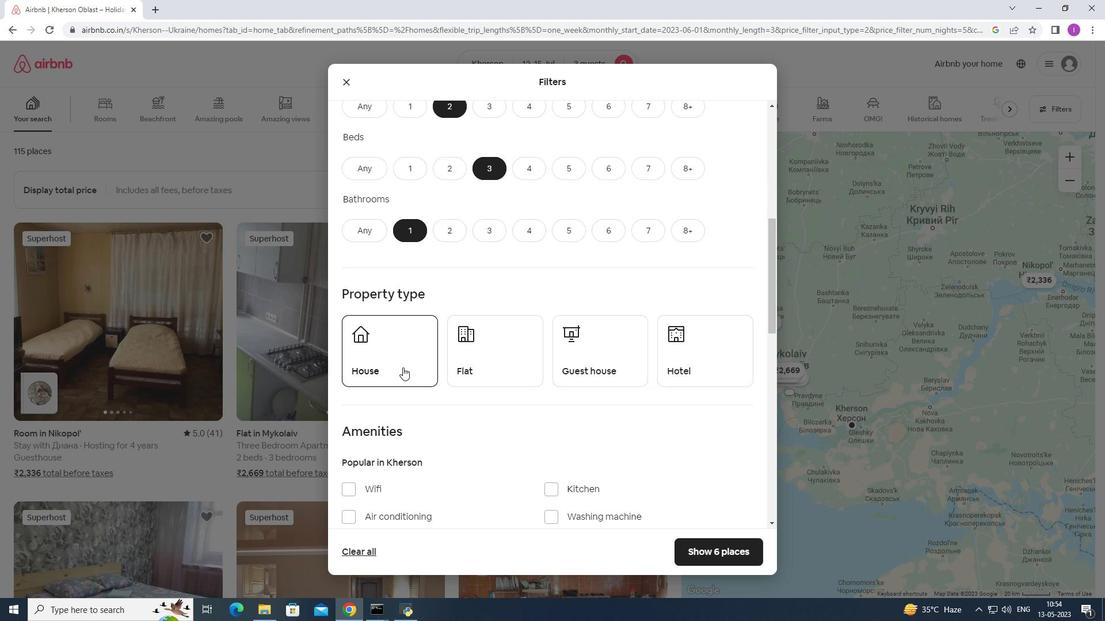 
Action: Mouse moved to (480, 363)
Screenshot: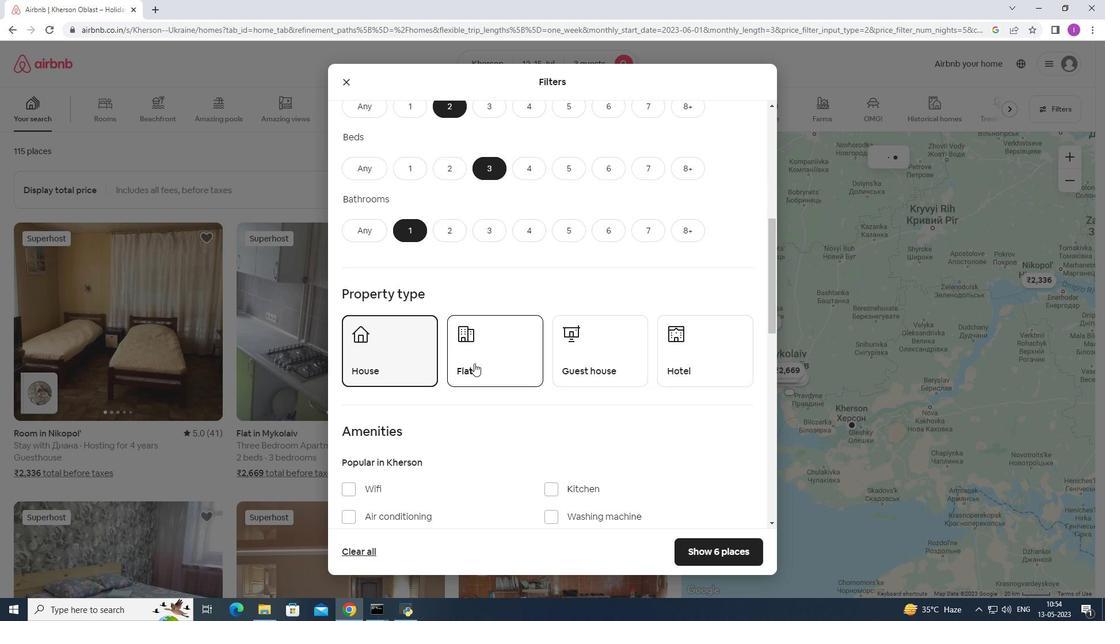 
Action: Mouse pressed left at (480, 363)
Screenshot: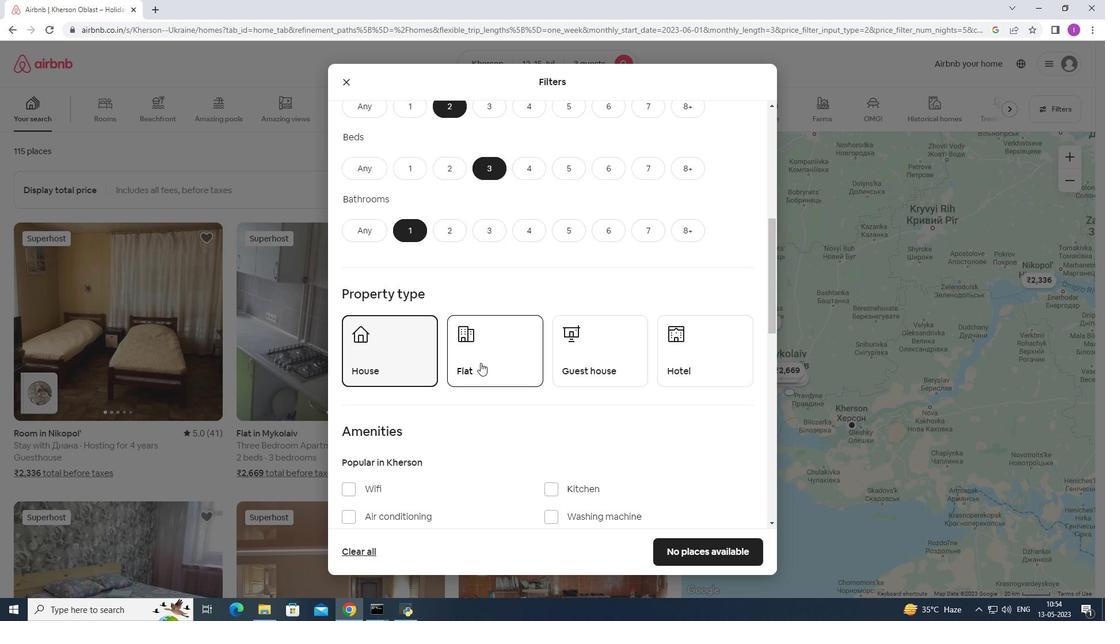 
Action: Mouse moved to (603, 359)
Screenshot: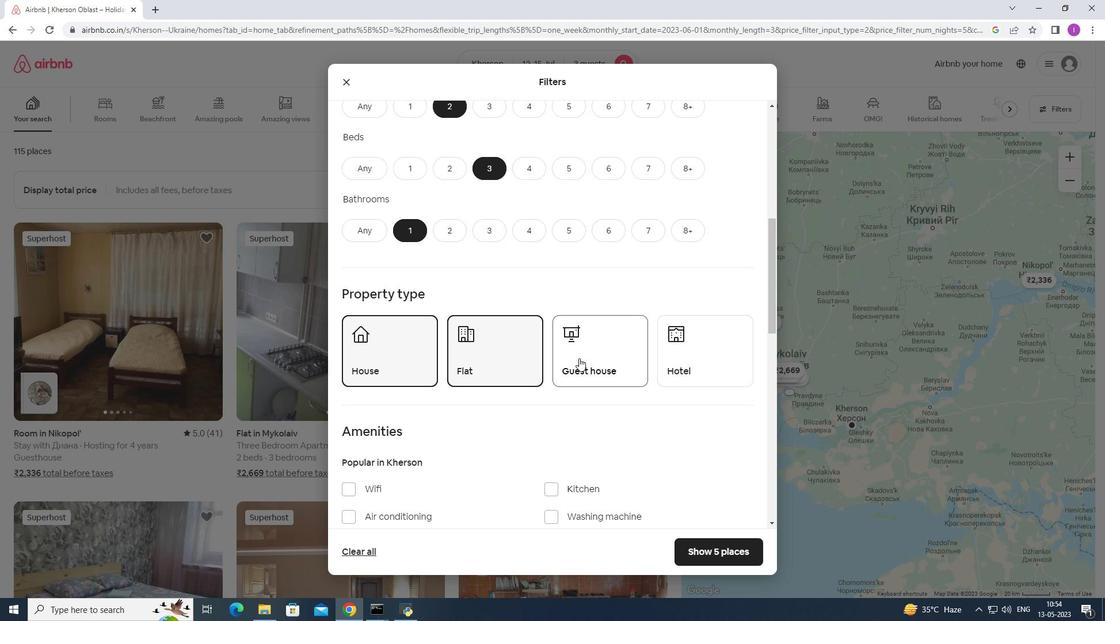 
Action: Mouse pressed left at (603, 359)
Screenshot: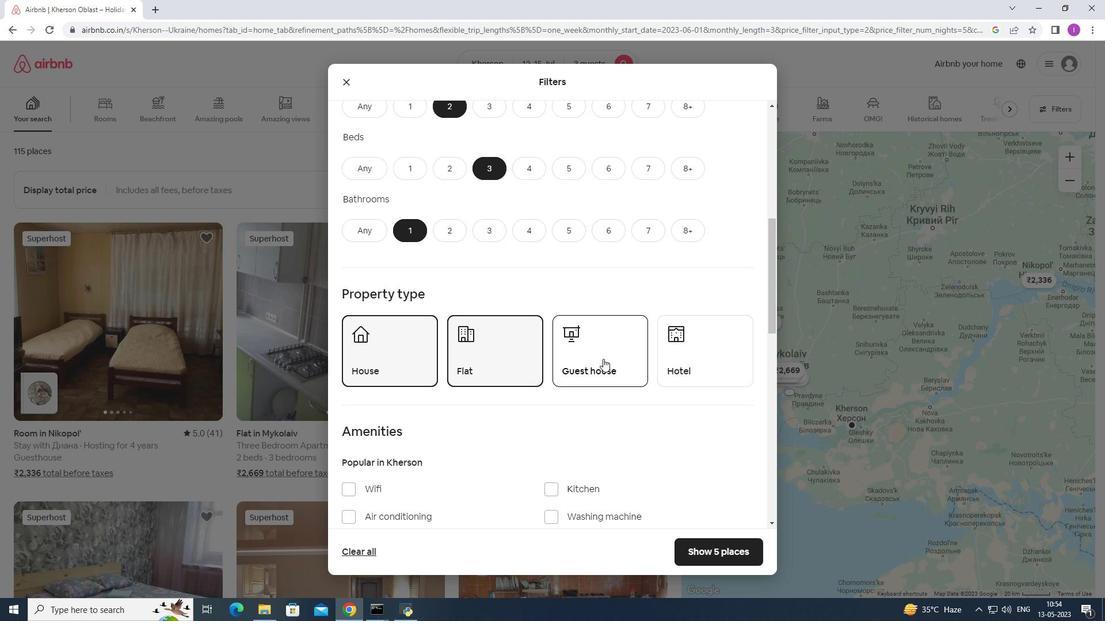 
Action: Mouse moved to (505, 356)
Screenshot: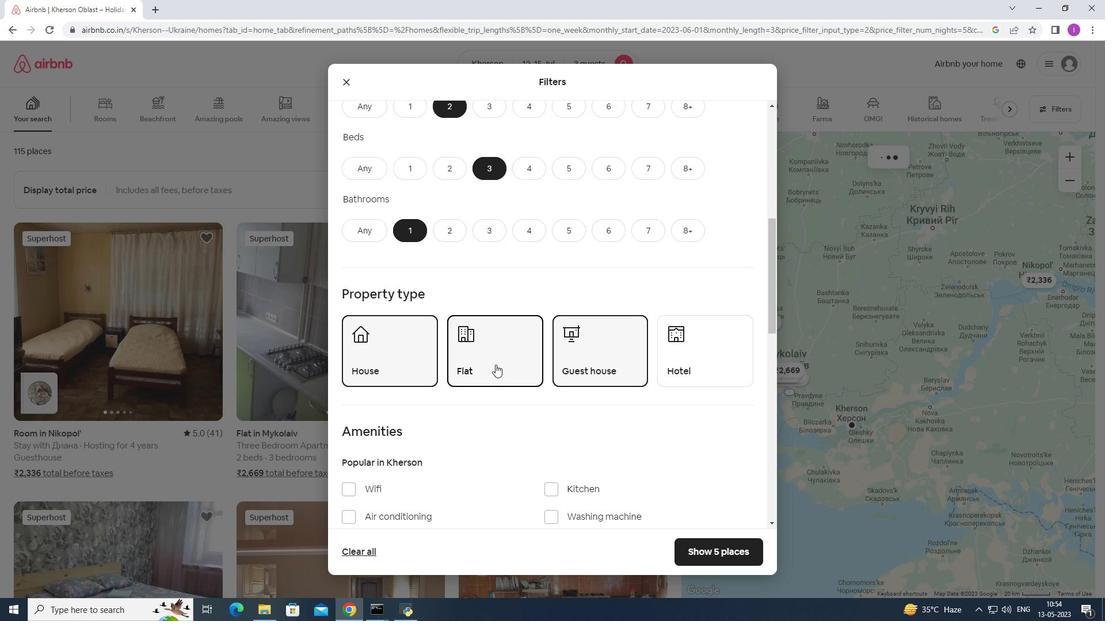 
Action: Mouse scrolled (505, 356) with delta (0, 0)
Screenshot: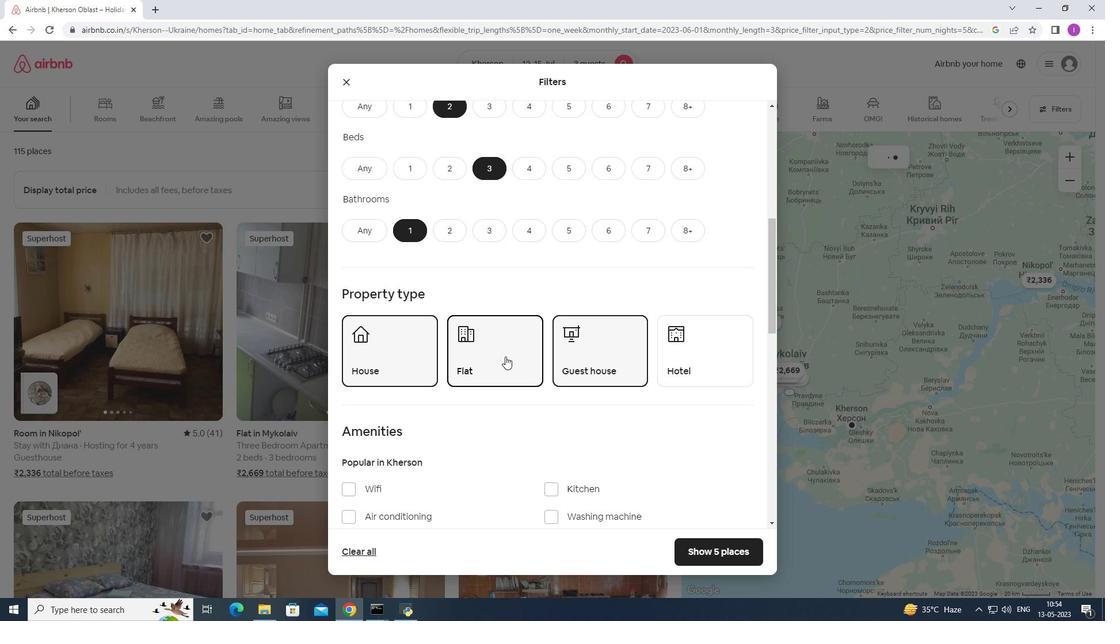 
Action: Mouse scrolled (505, 356) with delta (0, 0)
Screenshot: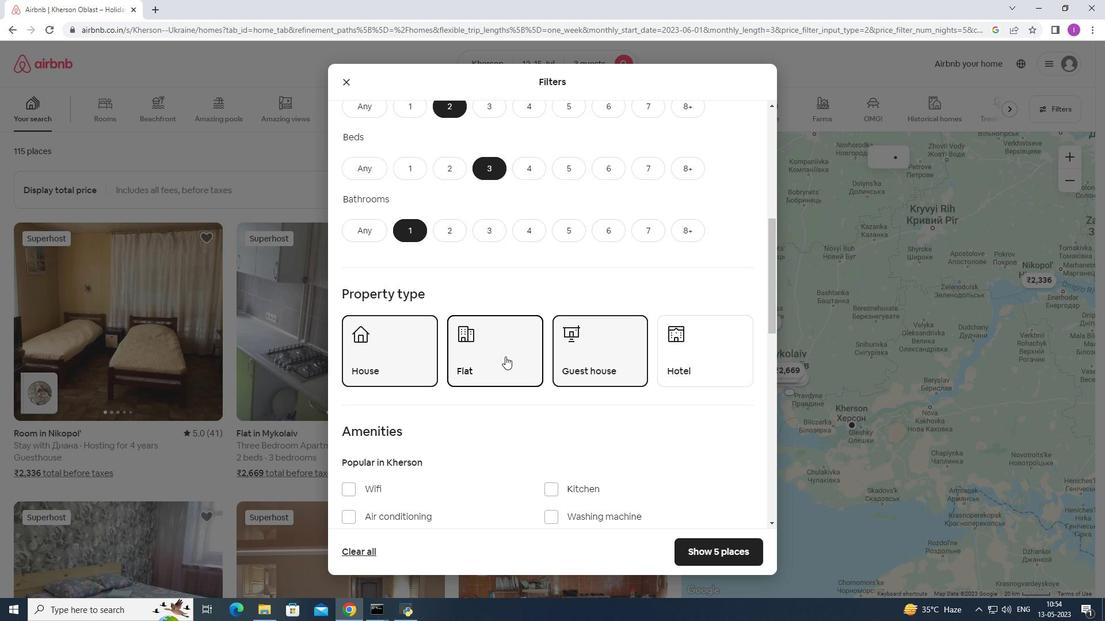 
Action: Mouse moved to (508, 353)
Screenshot: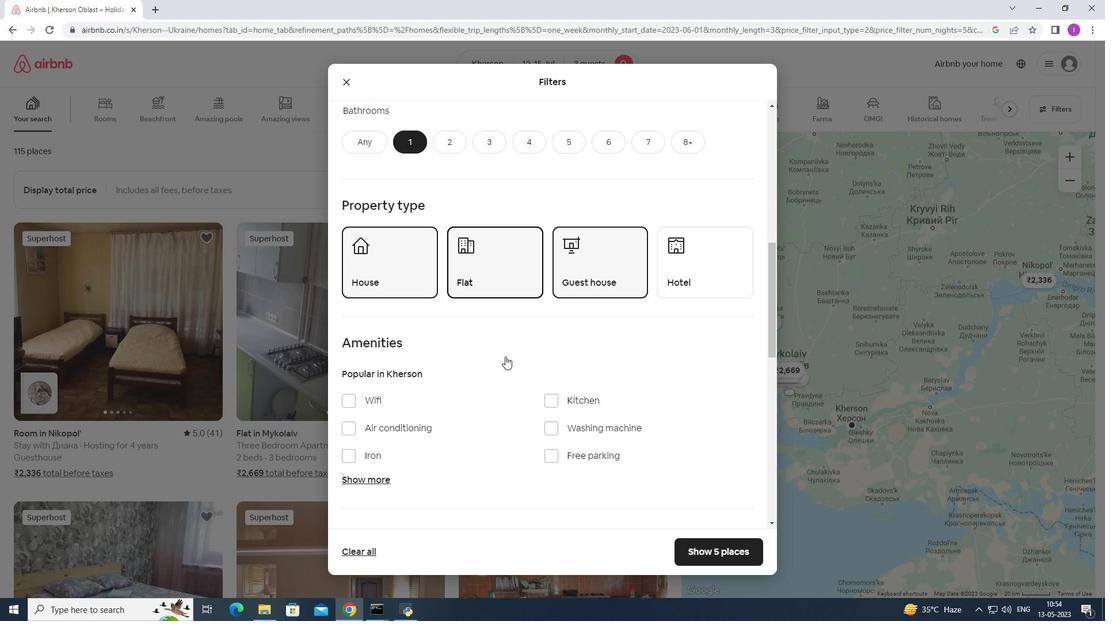 
Action: Mouse scrolled (508, 353) with delta (0, 0)
Screenshot: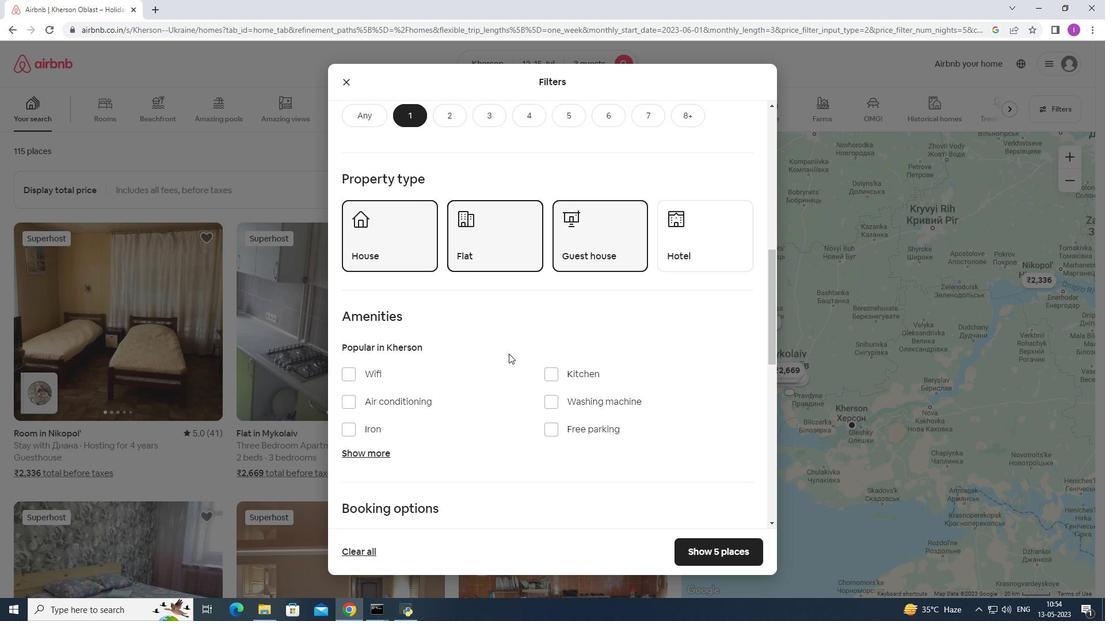 
Action: Mouse scrolled (508, 353) with delta (0, 0)
Screenshot: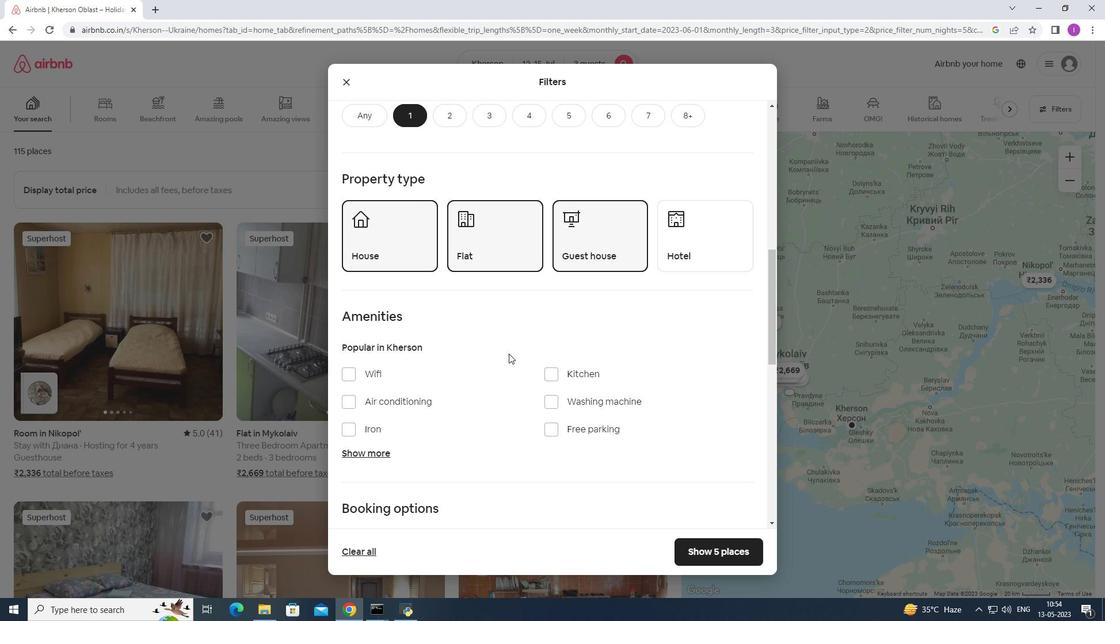 
Action: Mouse moved to (508, 353)
Screenshot: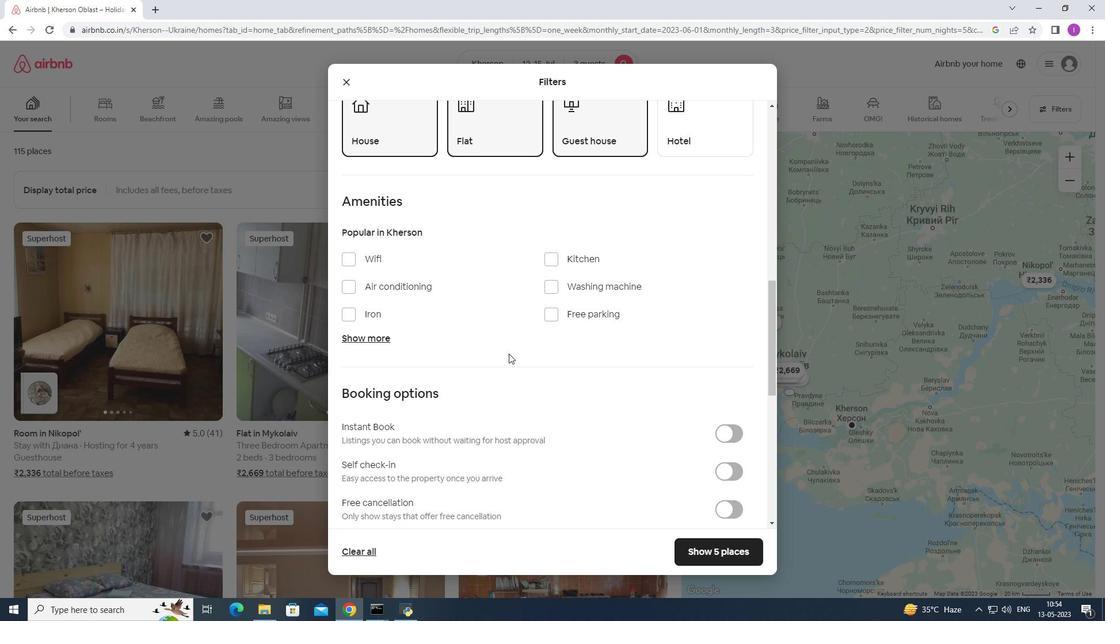 
Action: Mouse scrolled (508, 353) with delta (0, 0)
Screenshot: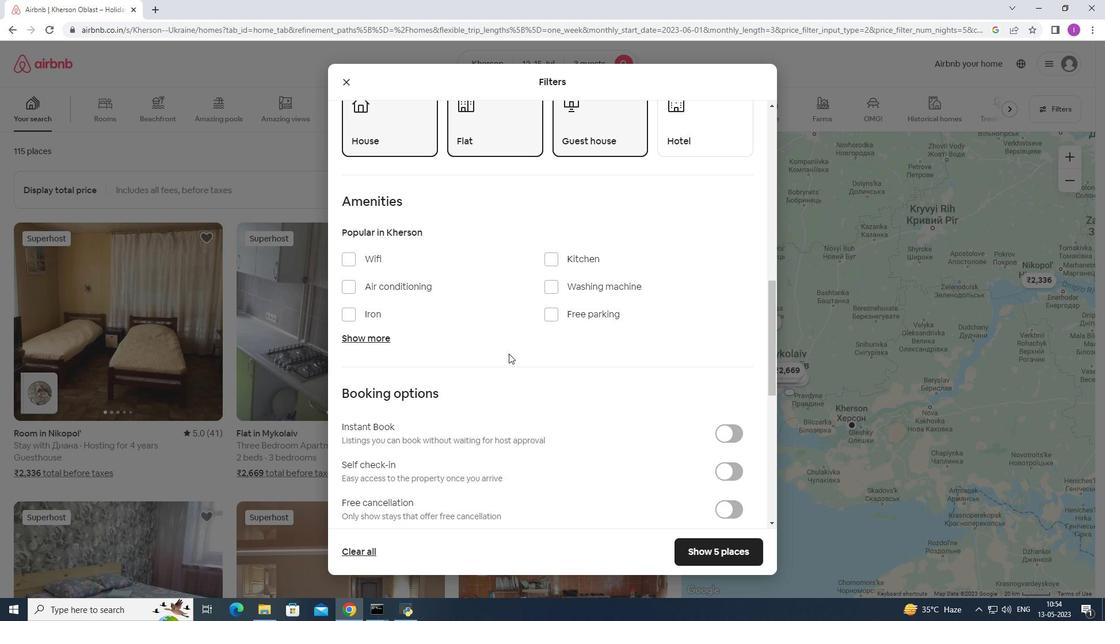 
Action: Mouse scrolled (508, 353) with delta (0, 0)
Screenshot: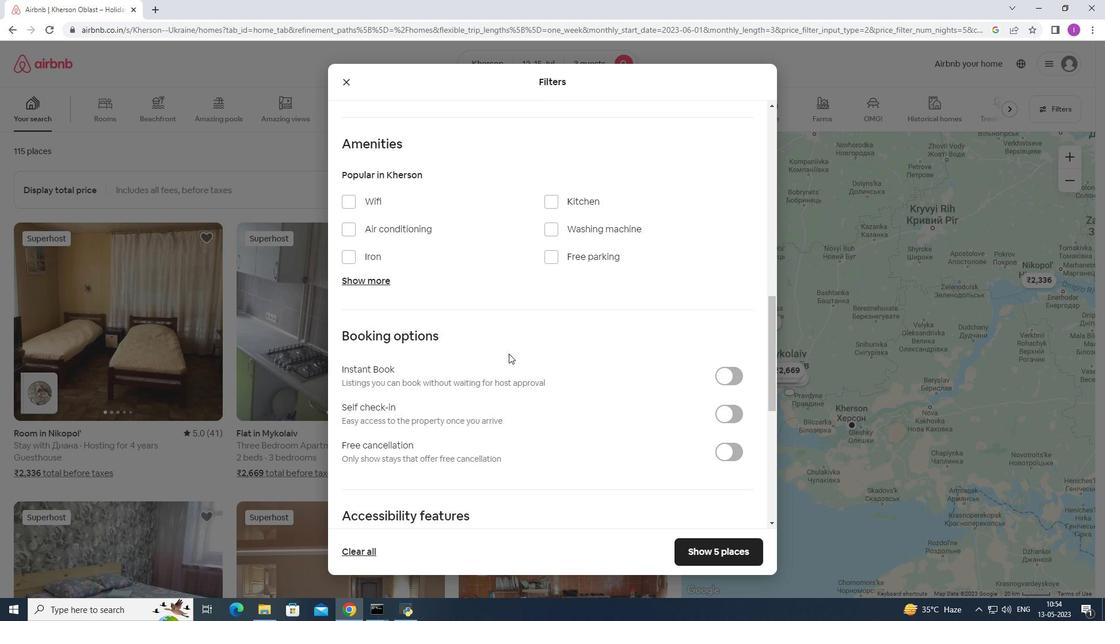 
Action: Mouse scrolled (508, 353) with delta (0, 0)
Screenshot: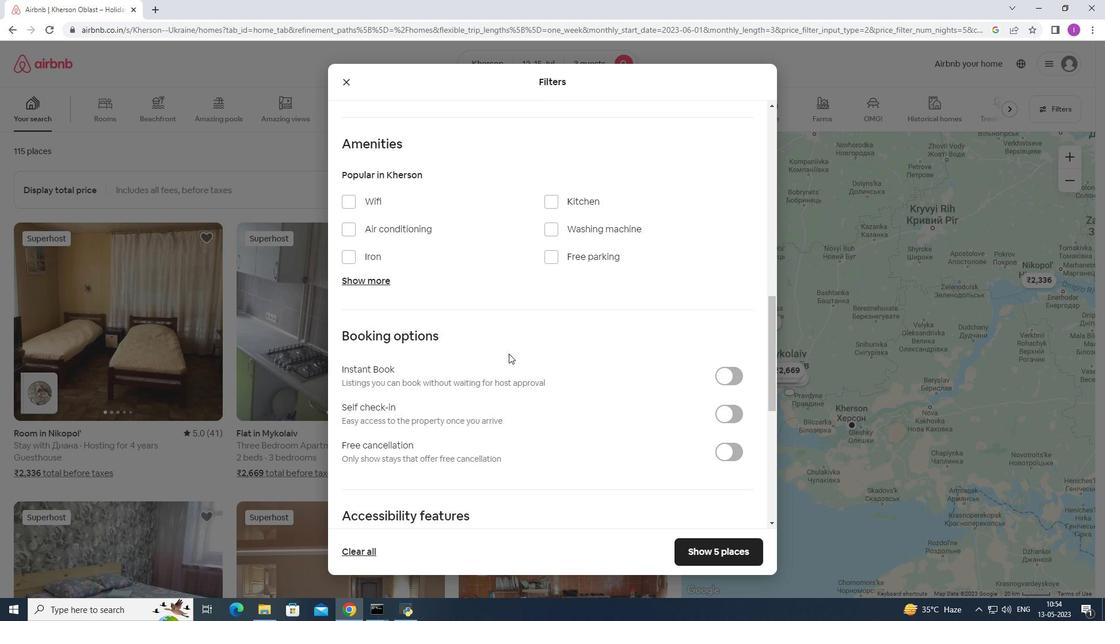 
Action: Mouse moved to (739, 298)
Screenshot: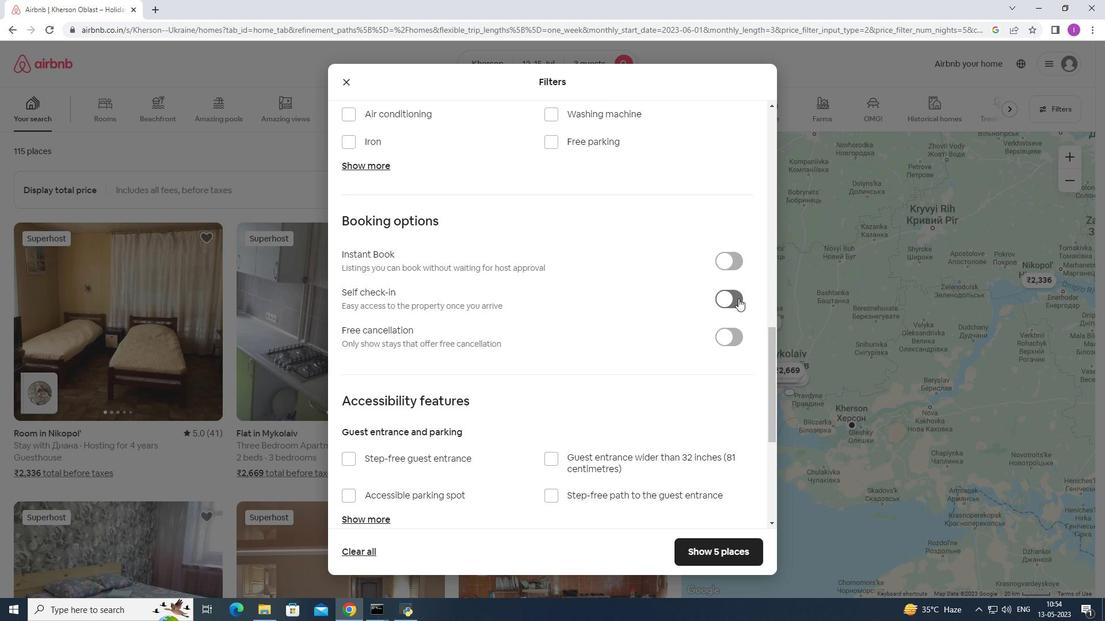 
Action: Mouse pressed left at (739, 298)
Screenshot: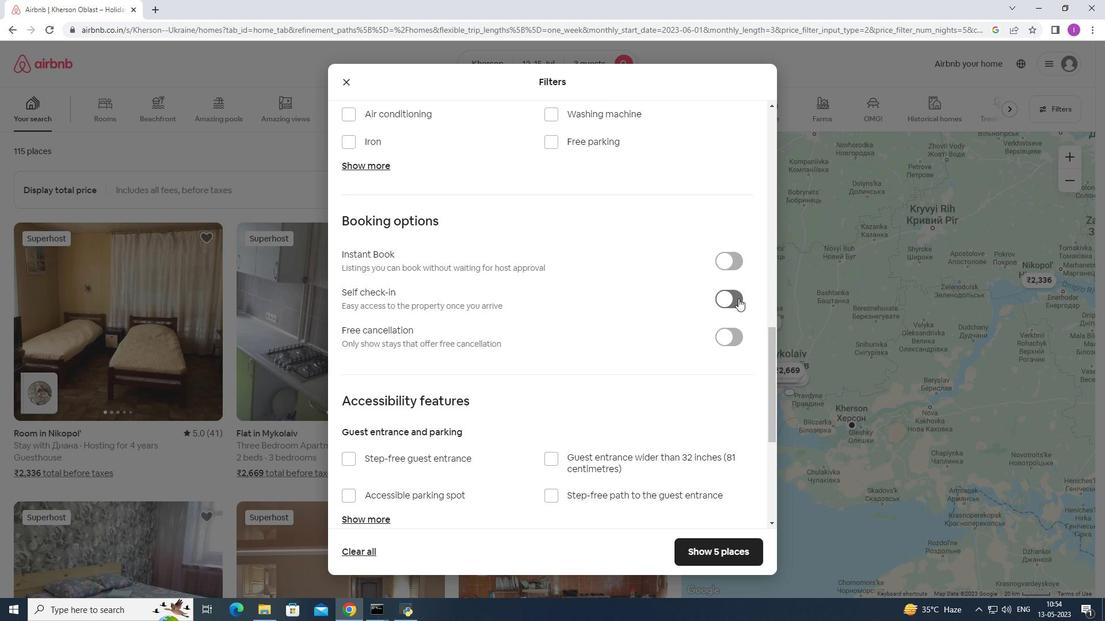 
Action: Mouse moved to (665, 330)
Screenshot: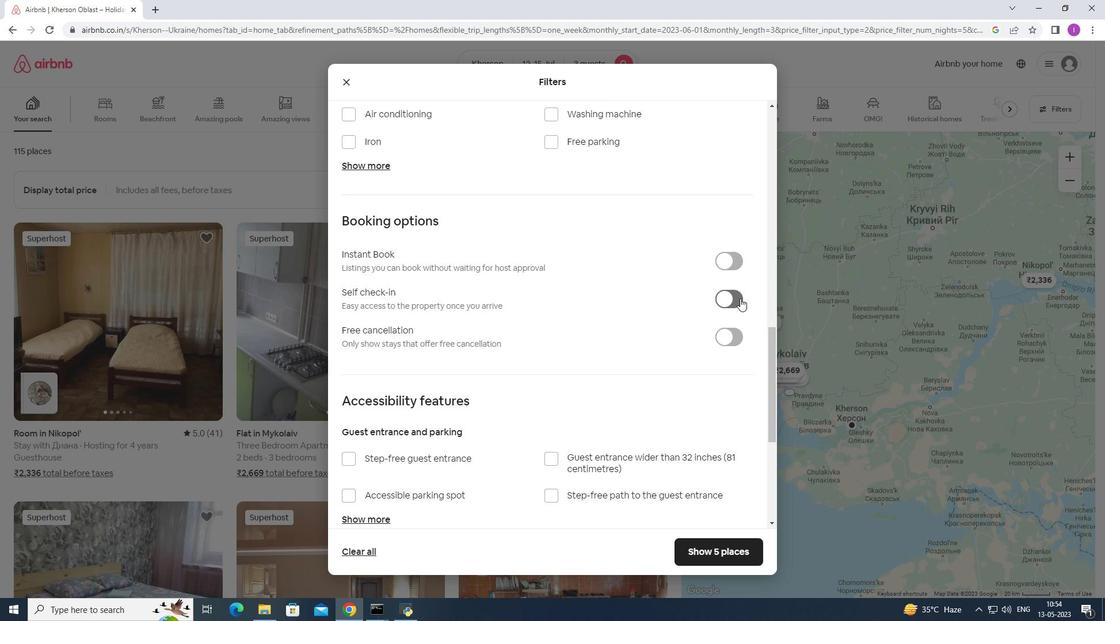 
Action: Mouse scrolled (665, 329) with delta (0, 0)
Screenshot: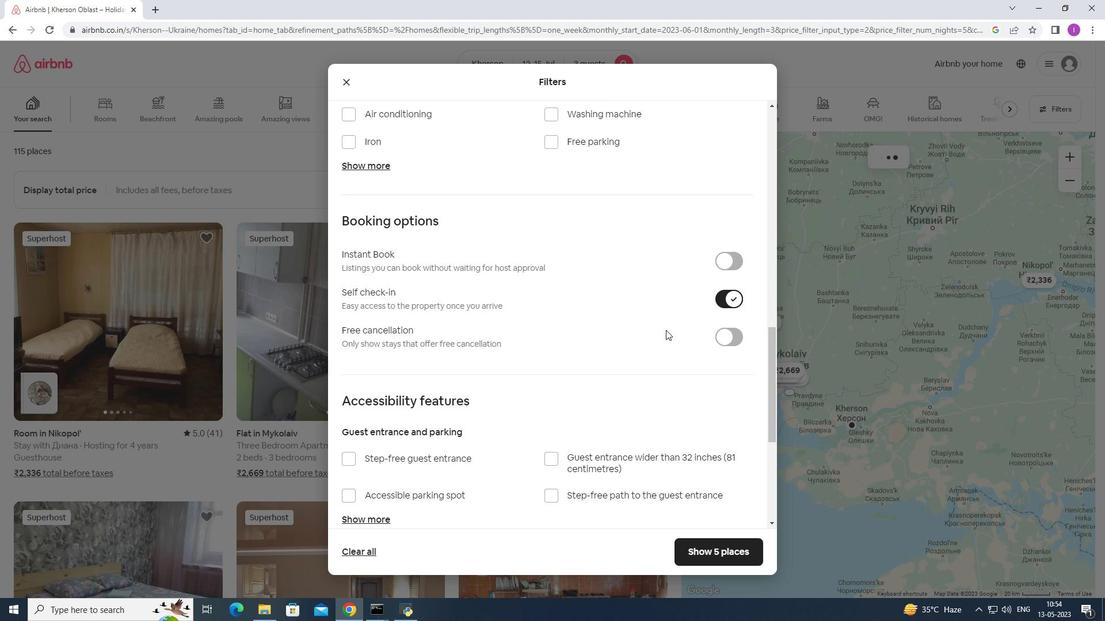 
Action: Mouse scrolled (665, 329) with delta (0, 0)
Screenshot: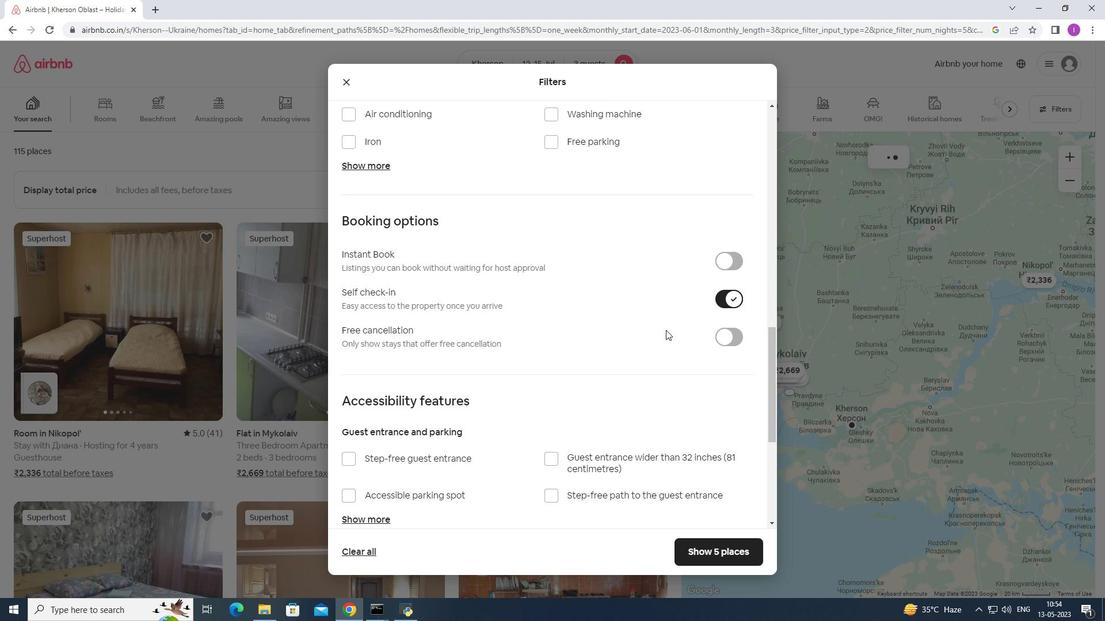 
Action: Mouse scrolled (665, 329) with delta (0, 0)
Screenshot: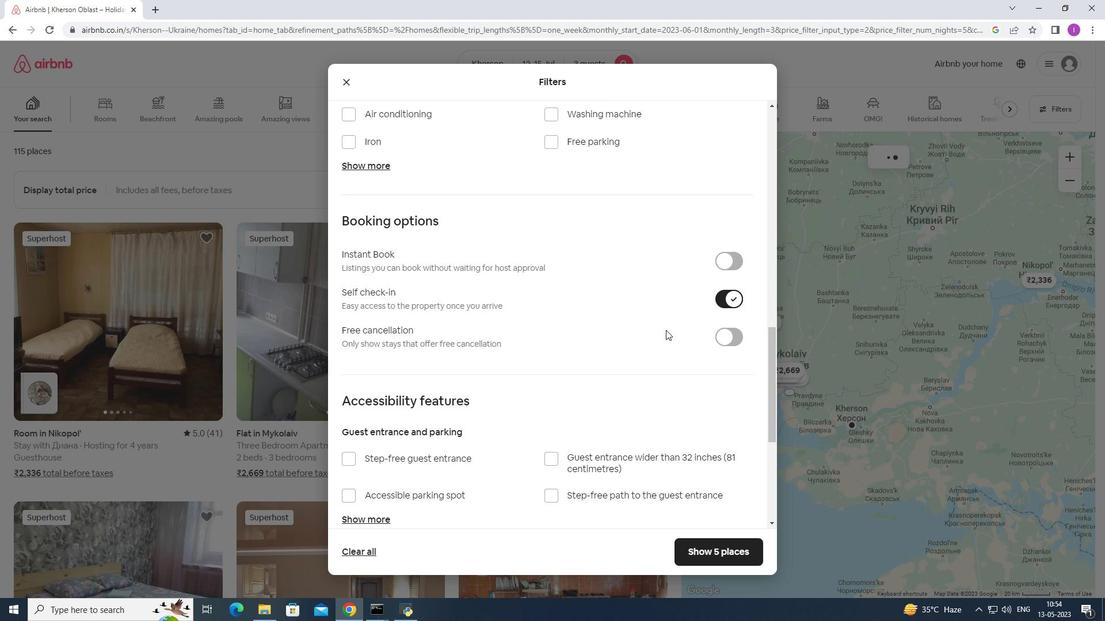 
Action: Mouse scrolled (665, 329) with delta (0, 0)
Screenshot: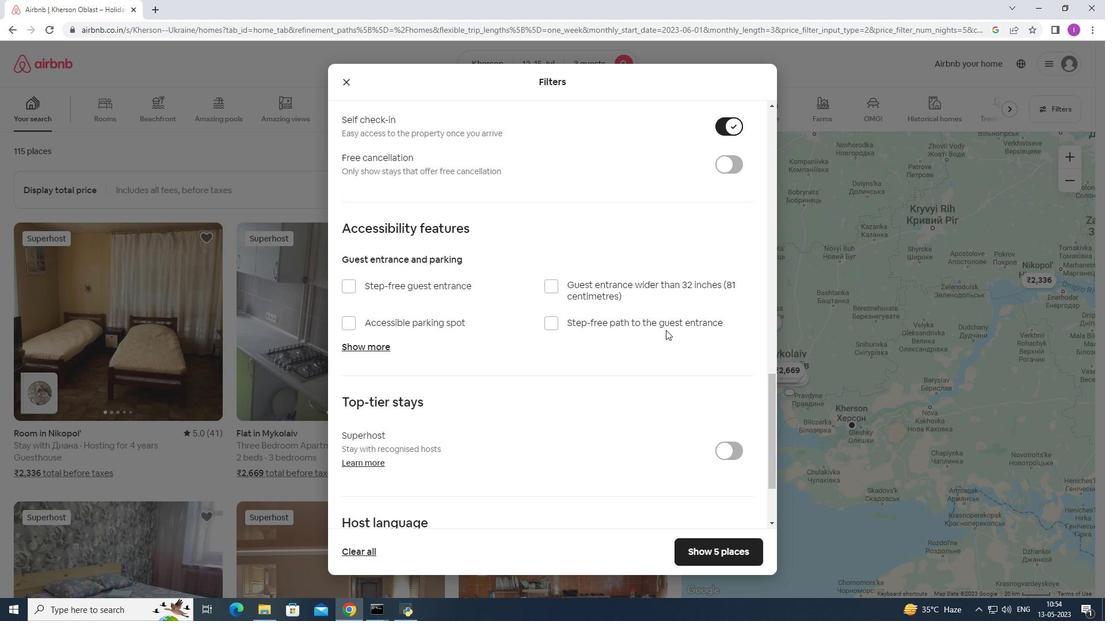 
Action: Mouse scrolled (665, 329) with delta (0, 0)
Screenshot: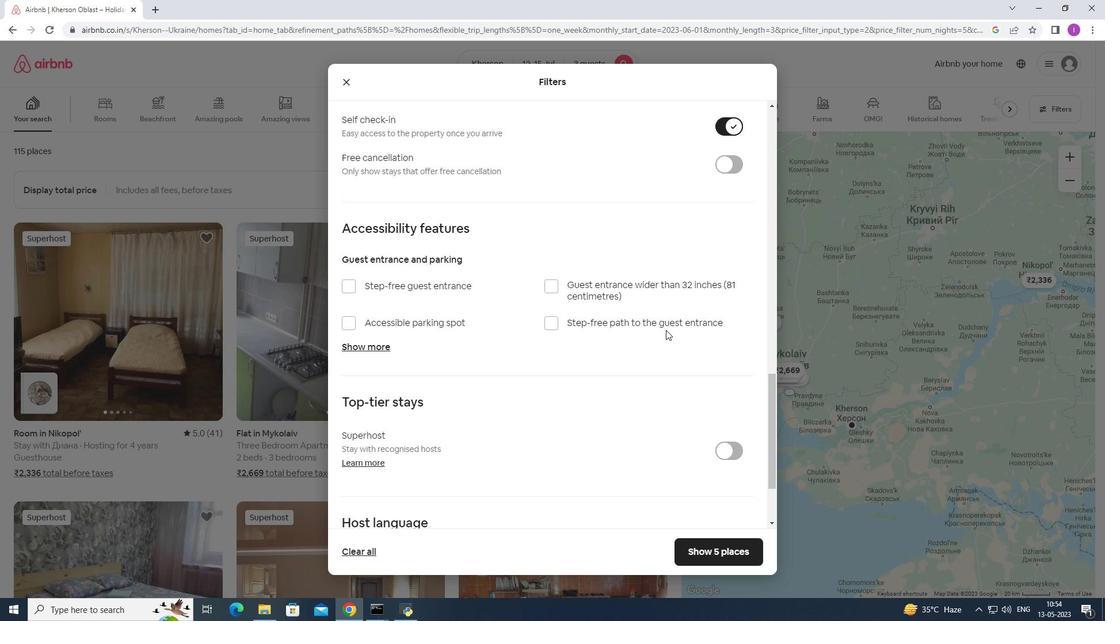 
Action: Mouse scrolled (665, 329) with delta (0, 0)
Screenshot: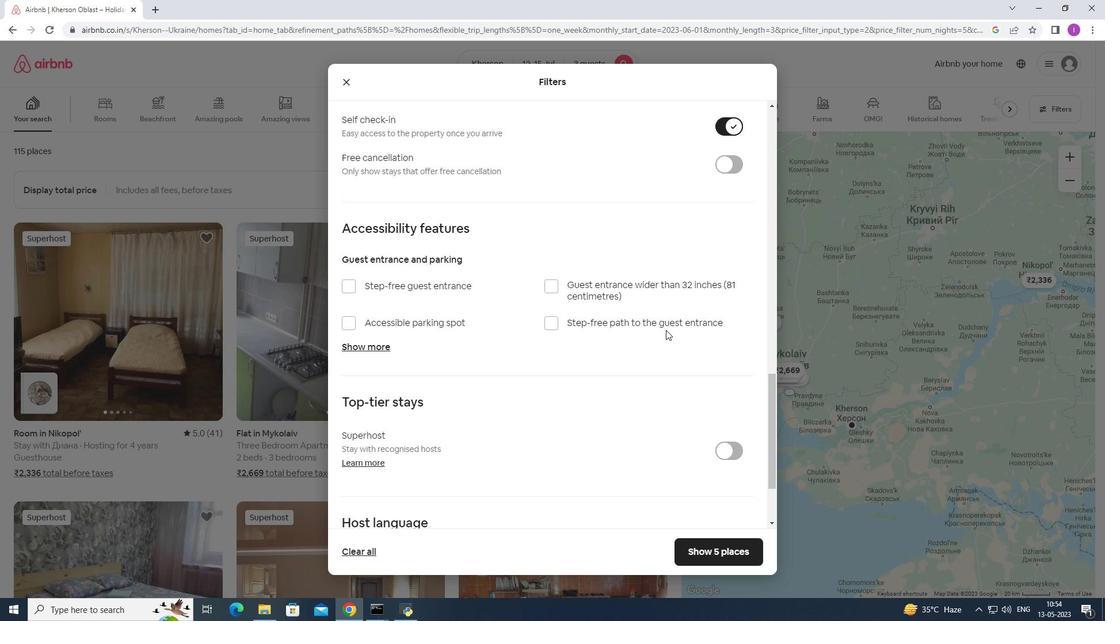 
Action: Mouse scrolled (665, 329) with delta (0, 0)
Screenshot: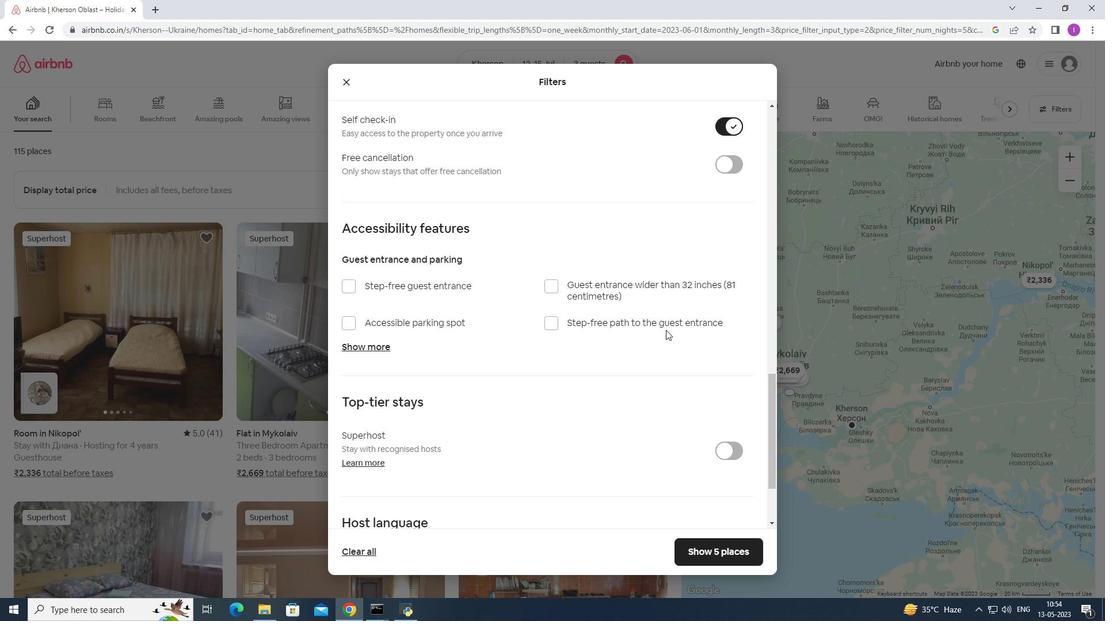 
Action: Mouse scrolled (665, 329) with delta (0, 0)
Screenshot: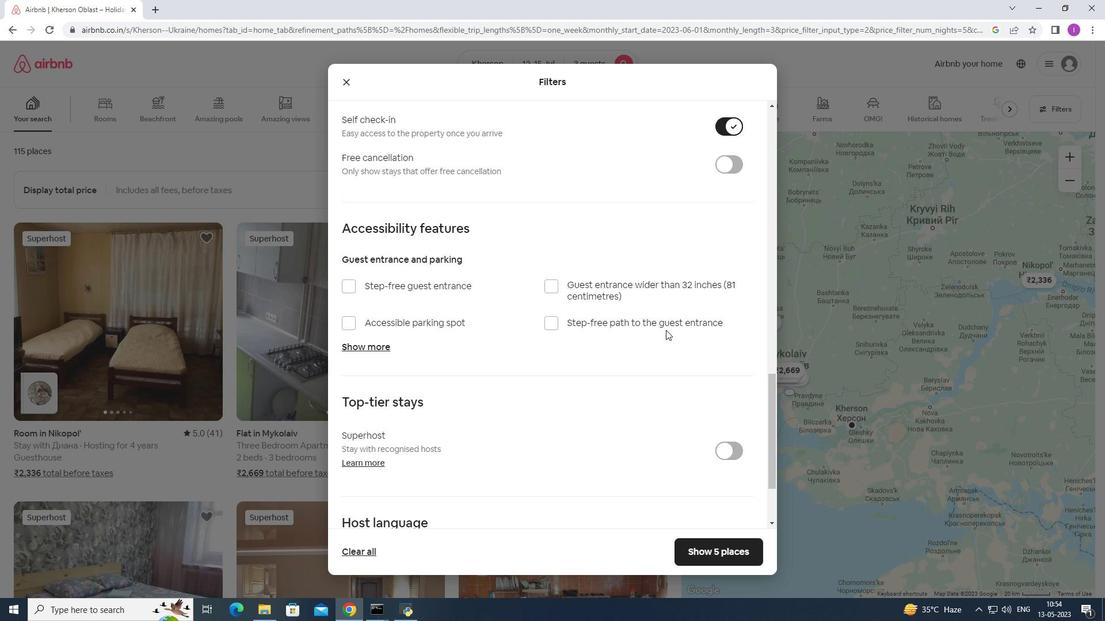 
Action: Mouse scrolled (665, 329) with delta (0, 0)
Screenshot: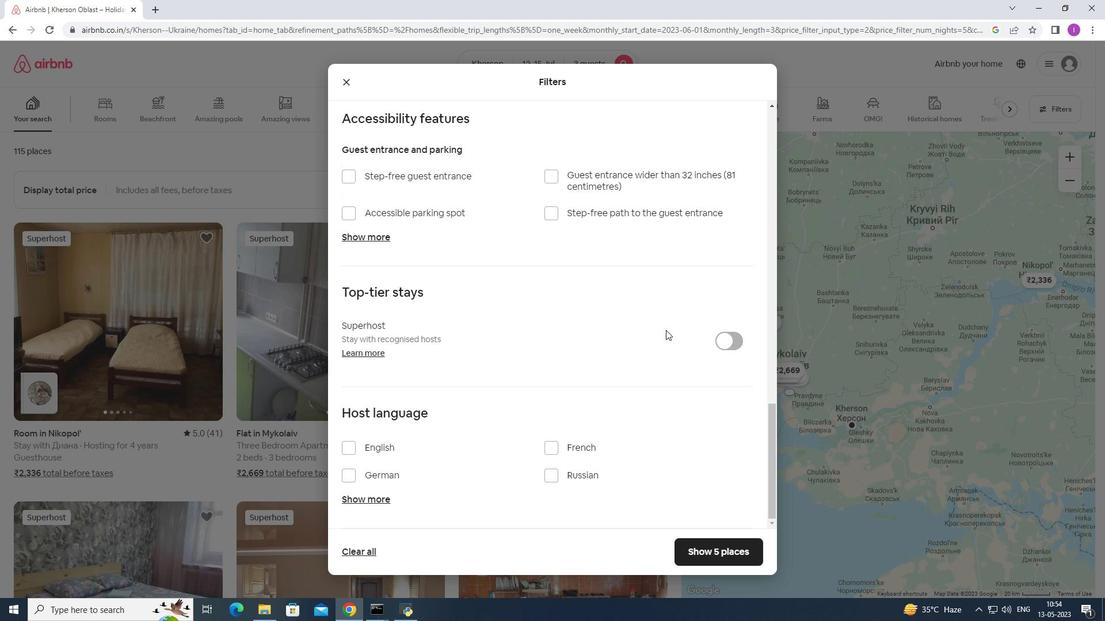 
Action: Mouse scrolled (665, 329) with delta (0, 0)
Screenshot: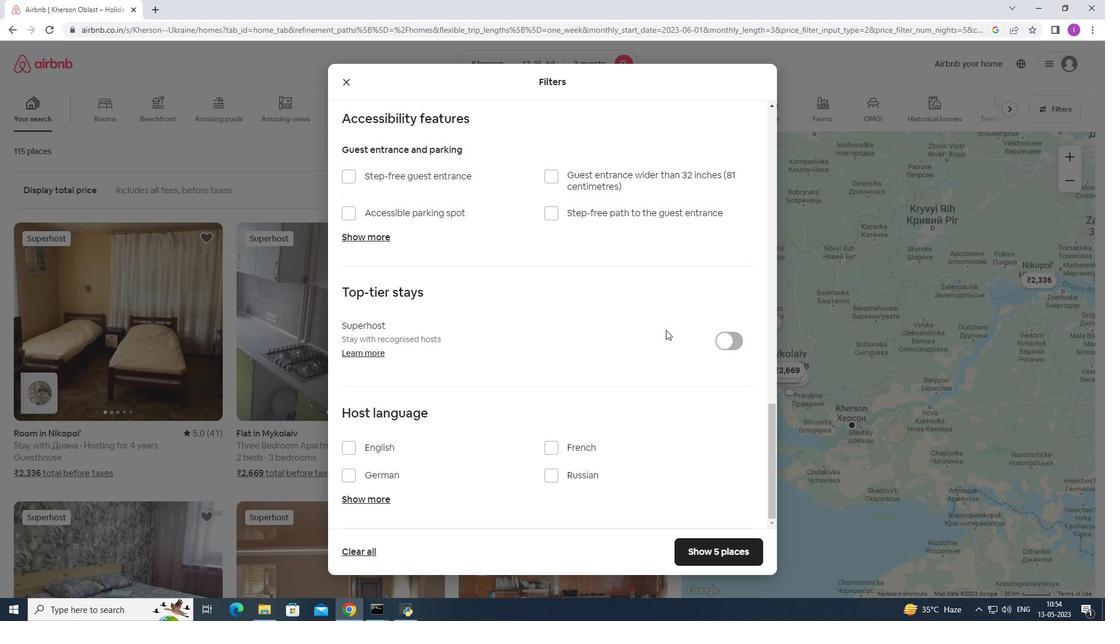 
Action: Mouse scrolled (665, 329) with delta (0, 0)
Screenshot: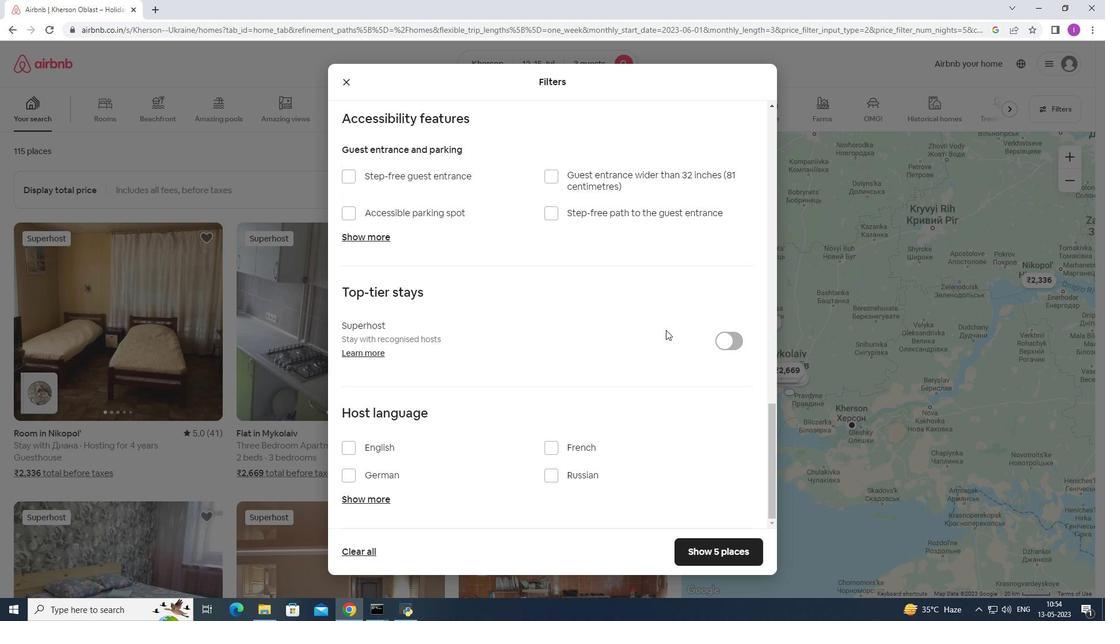 
Action: Mouse scrolled (665, 329) with delta (0, 0)
Screenshot: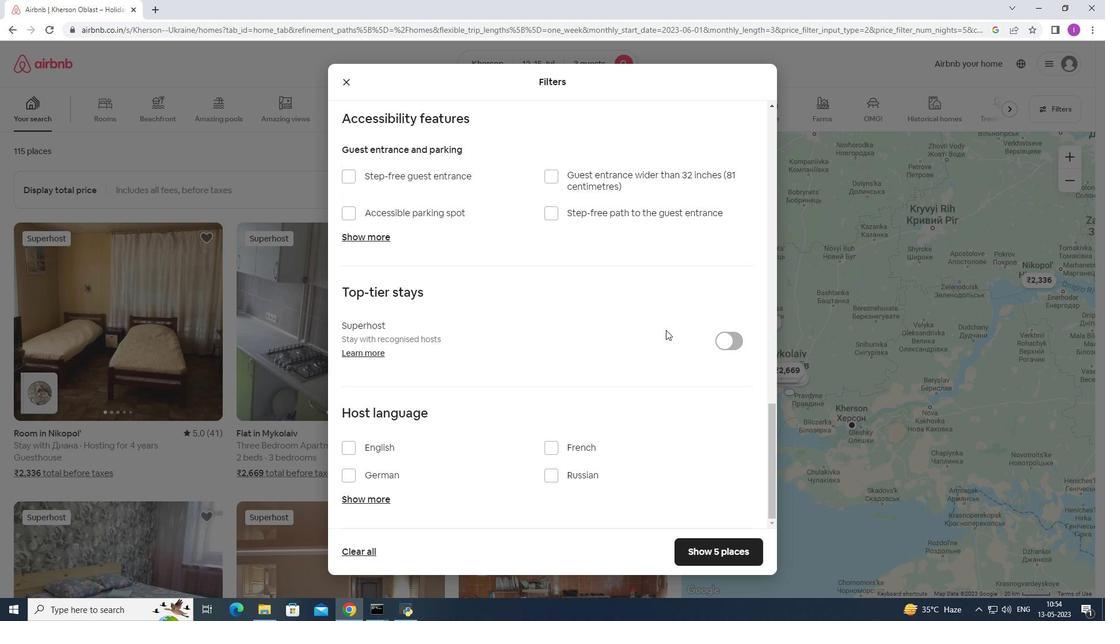 
Action: Mouse scrolled (665, 329) with delta (0, 0)
Screenshot: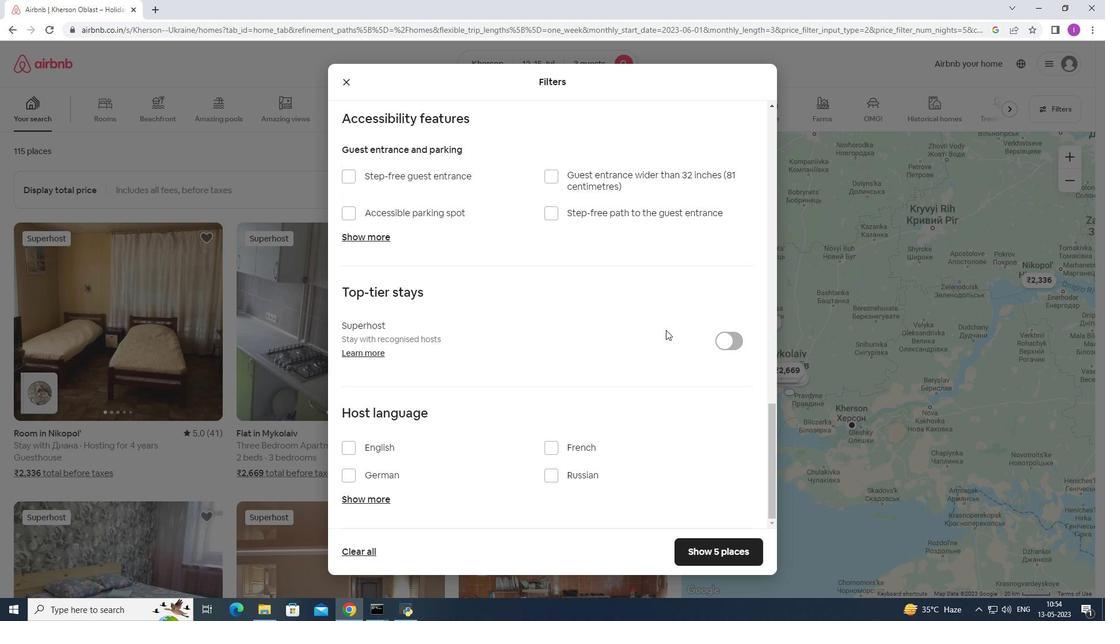 
Action: Mouse moved to (349, 450)
Screenshot: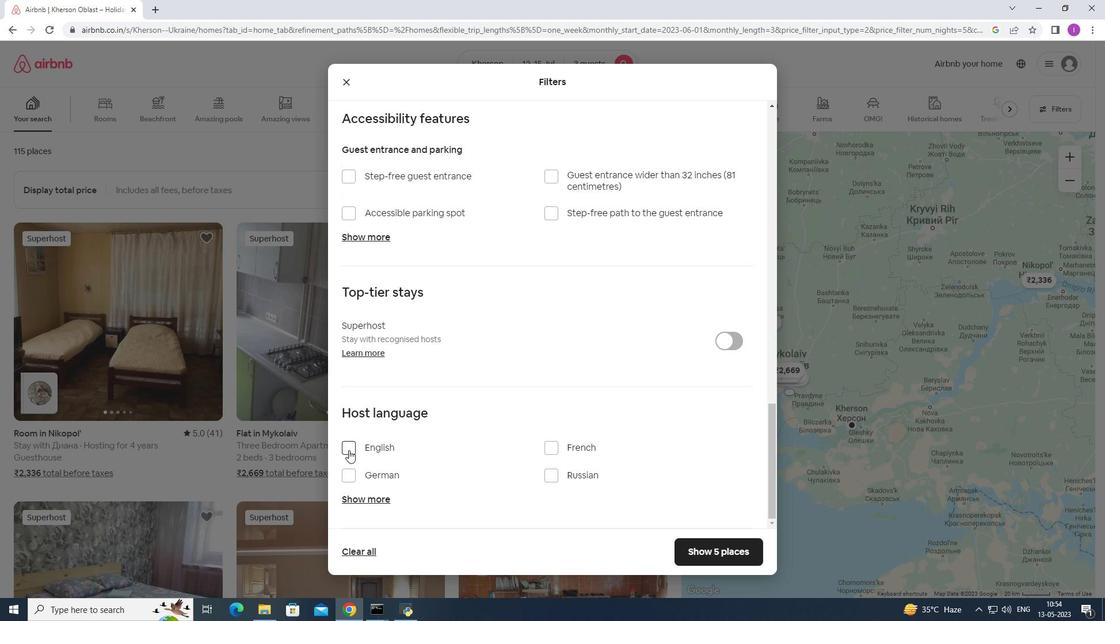 
Action: Mouse pressed left at (349, 450)
Screenshot: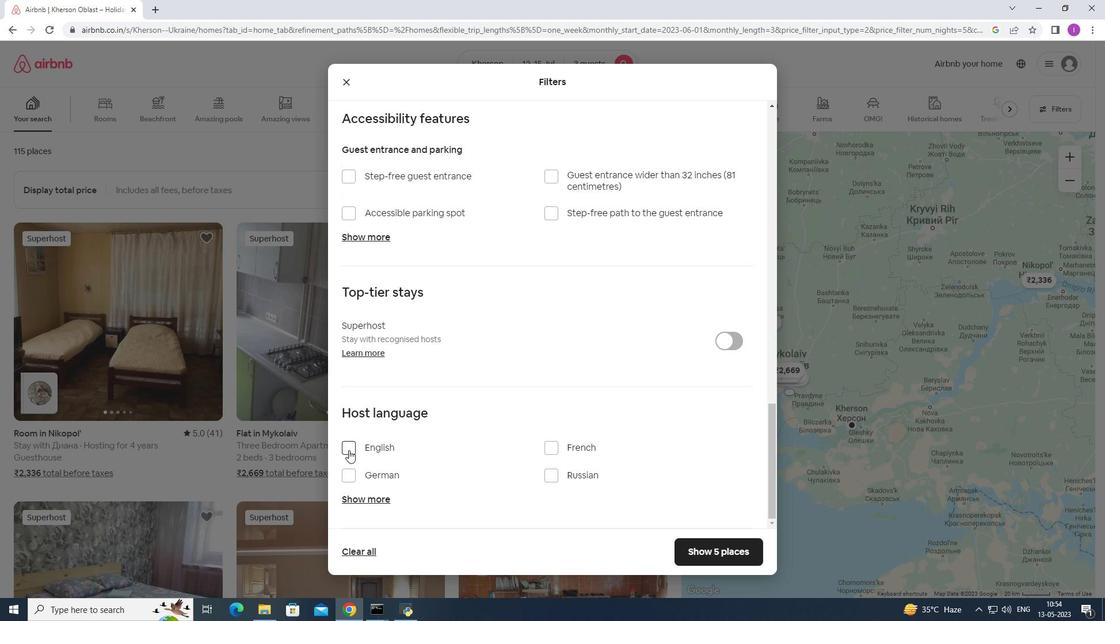 
Action: Mouse moved to (709, 535)
Screenshot: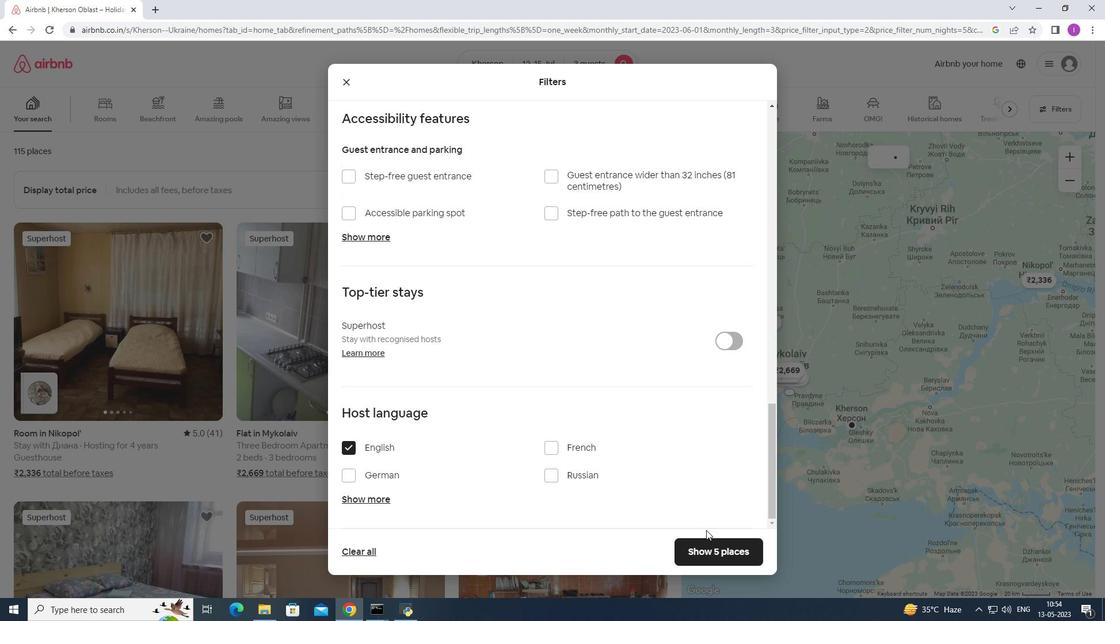 
Action: Mouse scrolled (709, 534) with delta (0, 0)
Screenshot: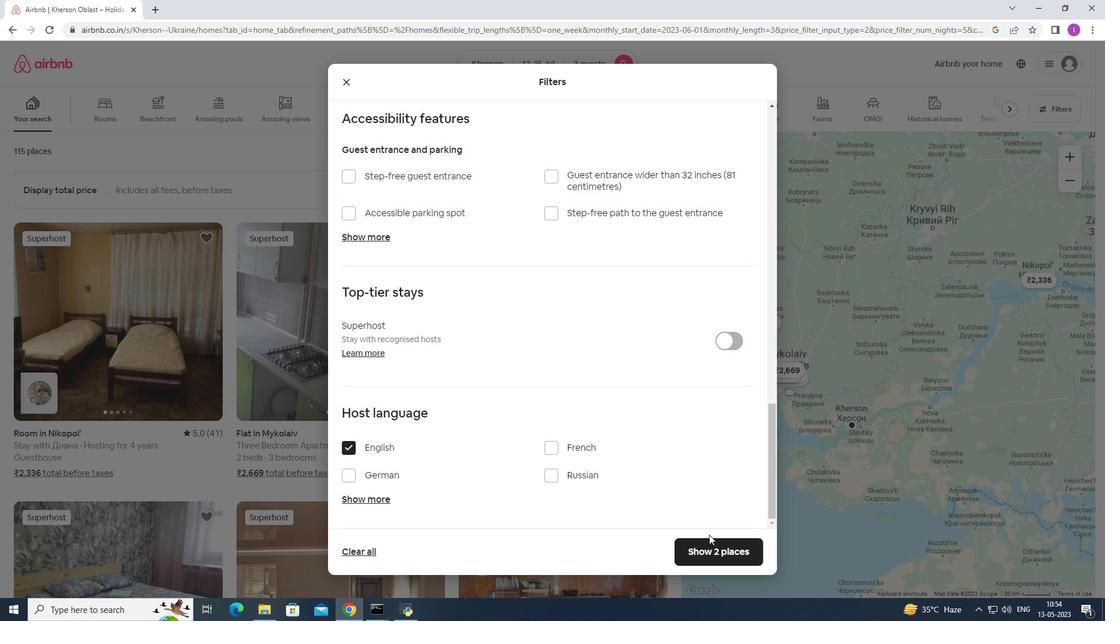 
Action: Mouse scrolled (709, 534) with delta (0, 0)
Screenshot: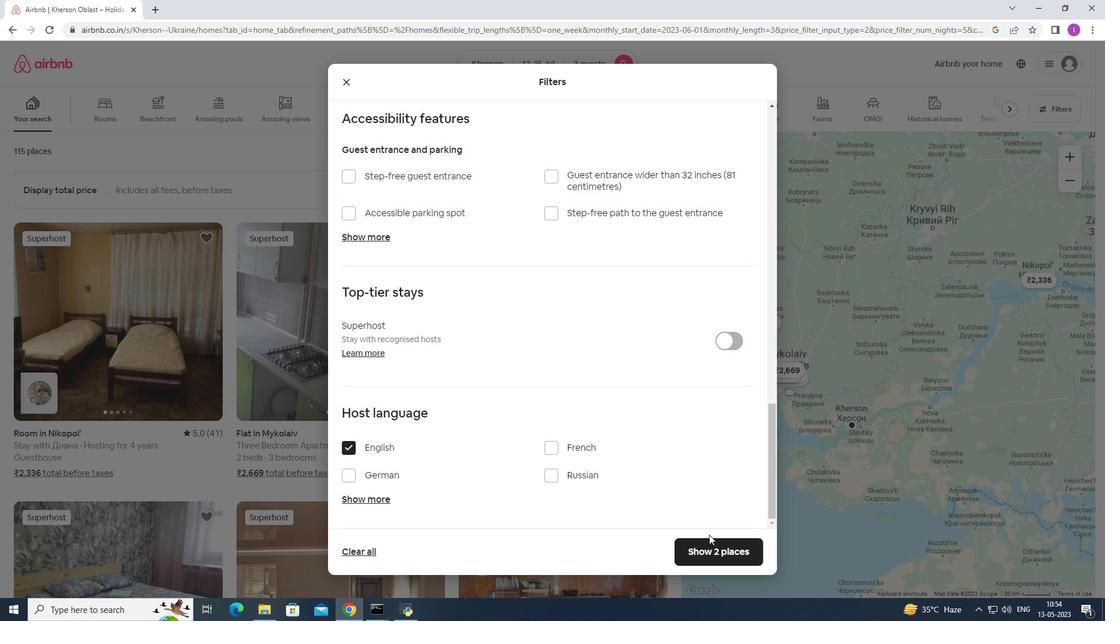 
Action: Mouse scrolled (709, 534) with delta (0, 0)
Screenshot: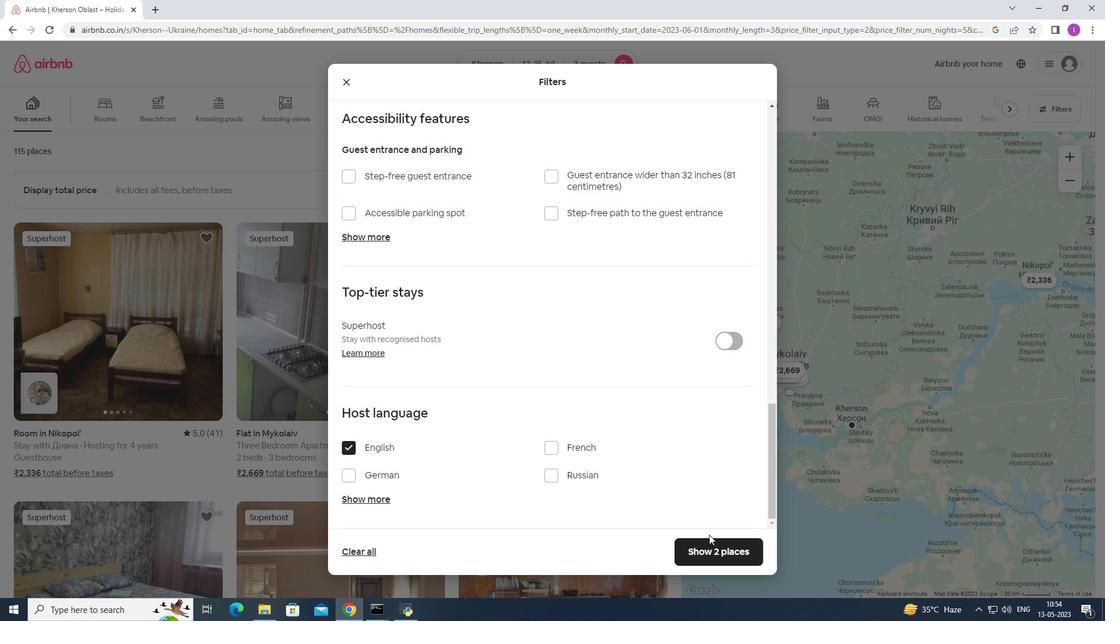 
Action: Mouse moved to (709, 549)
Screenshot: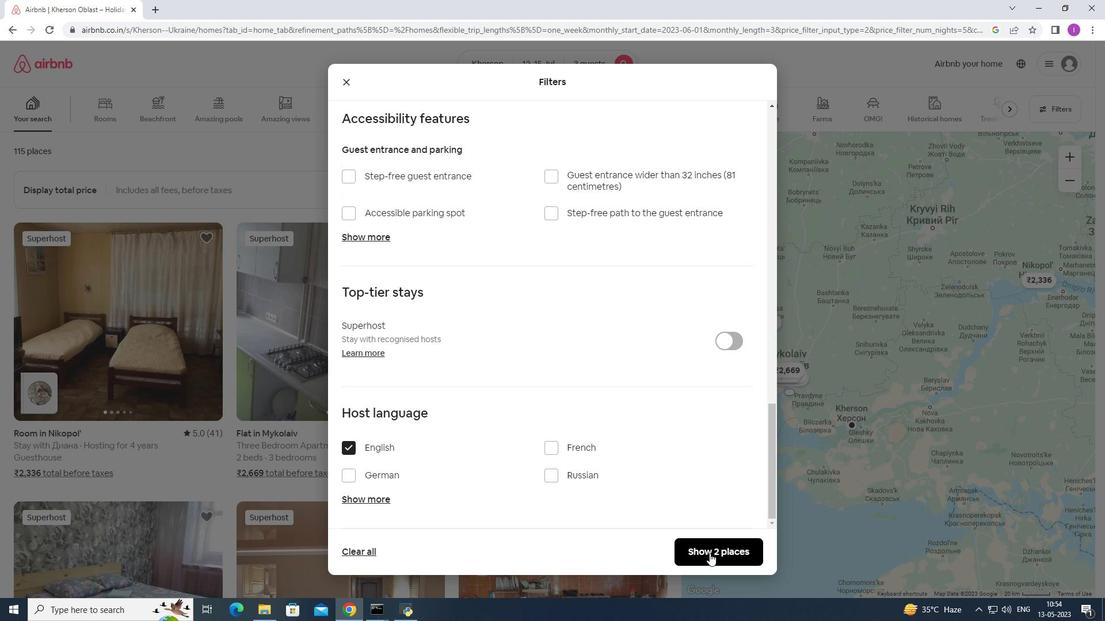 
Action: Mouse pressed left at (709, 549)
Screenshot: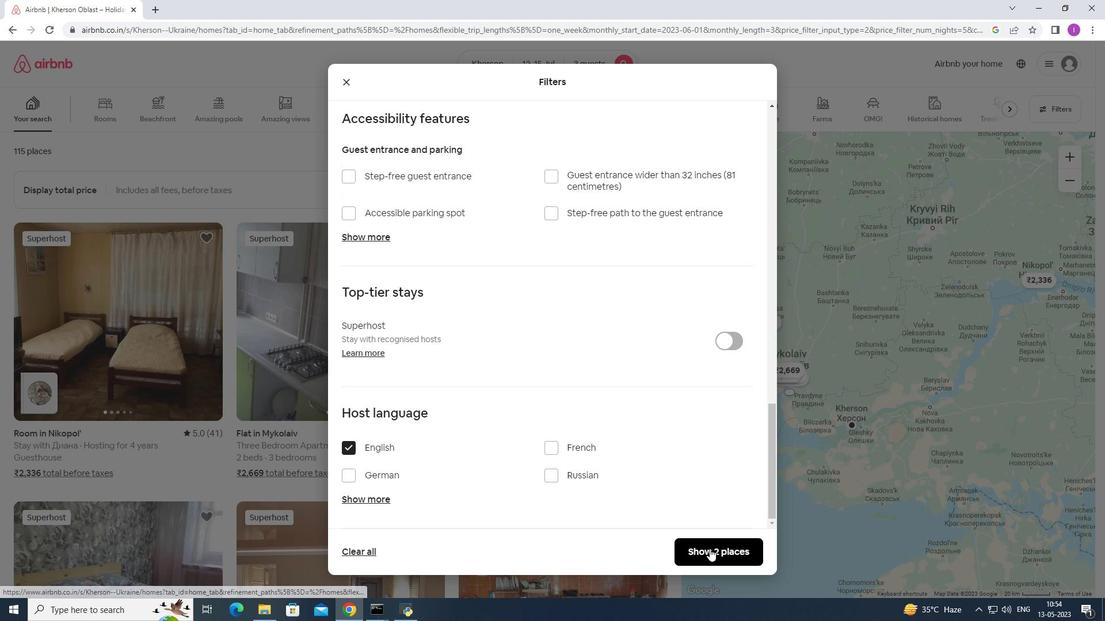 
Action: Mouse moved to (691, 537)
Screenshot: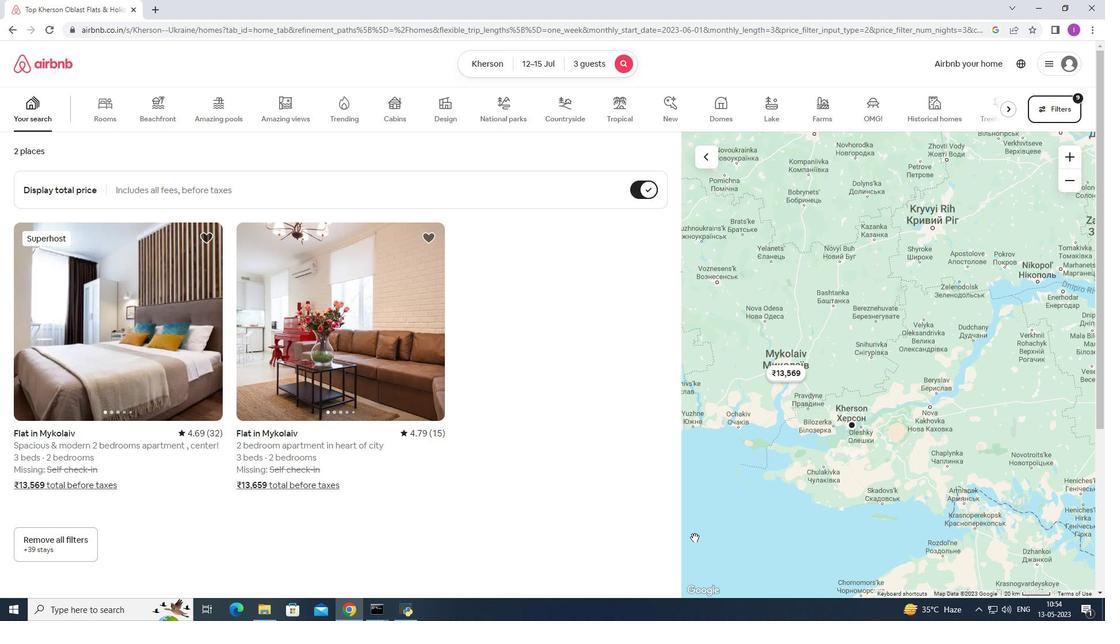 
